 Task: Find connections with filter location Kharmanli with filter topic #brandingwith filter profile language Spanish with filter current company Carelon Global Solutions with filter school Indian Institute of Management, Shillong with filter industry Community Services with filter service category Marketing with filter keywords title Sales Engineer
Action: Mouse moved to (174, 213)
Screenshot: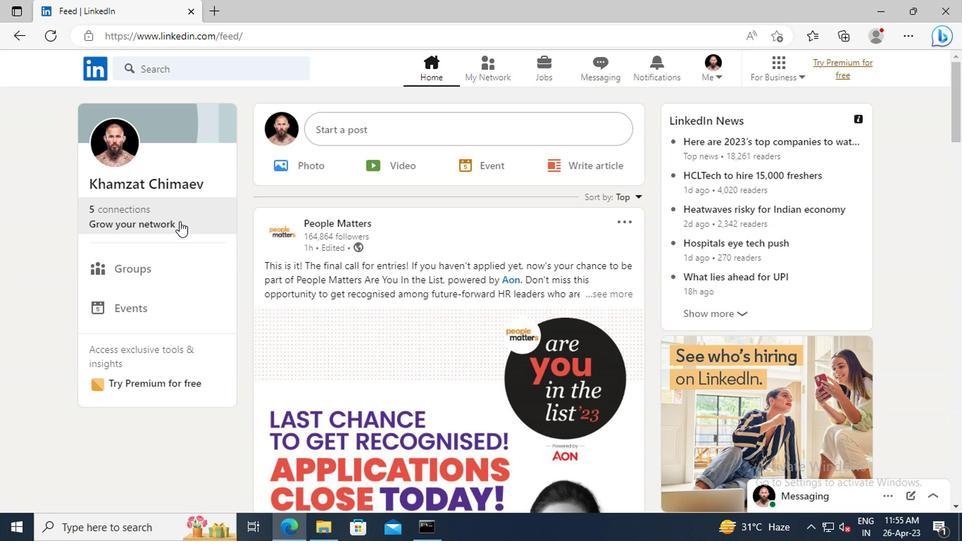 
Action: Mouse pressed left at (174, 213)
Screenshot: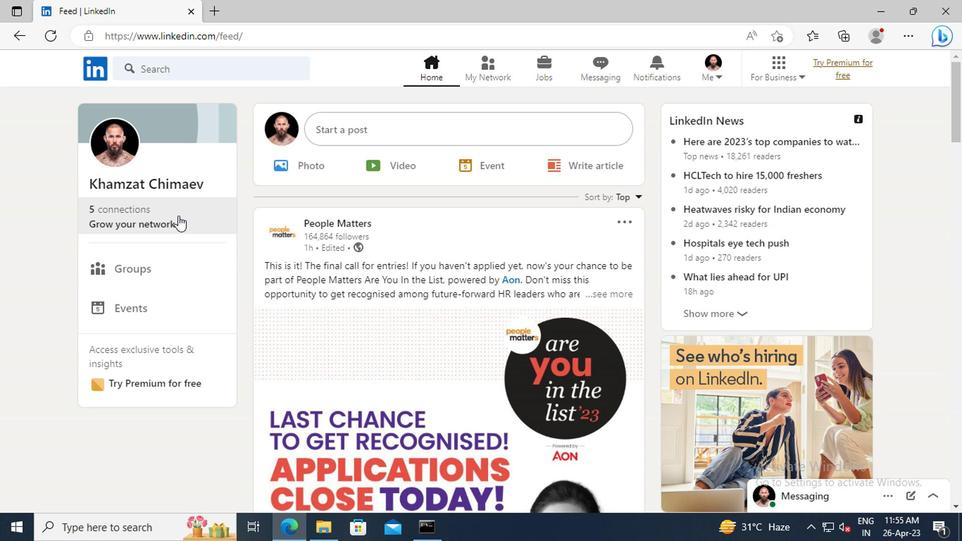 
Action: Mouse moved to (173, 151)
Screenshot: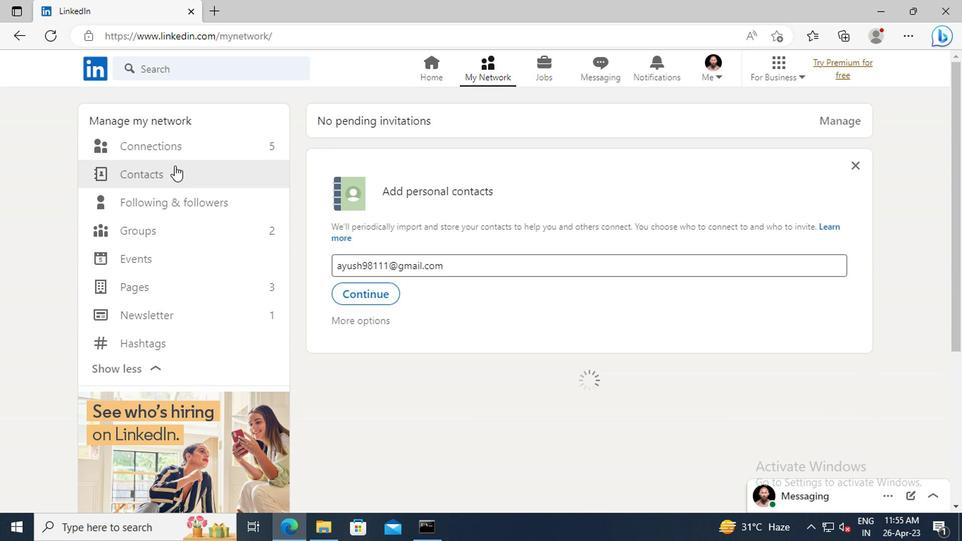 
Action: Mouse pressed left at (173, 151)
Screenshot: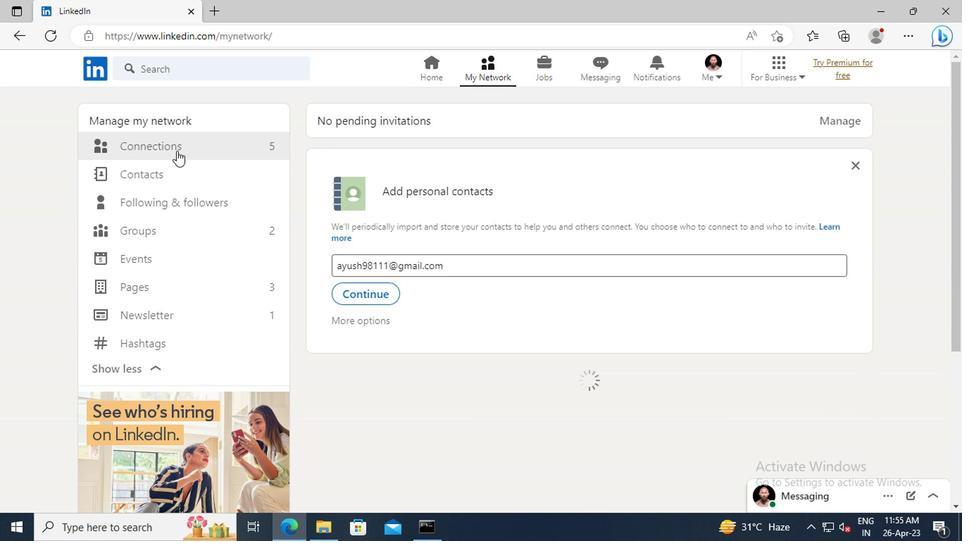 
Action: Mouse moved to (573, 152)
Screenshot: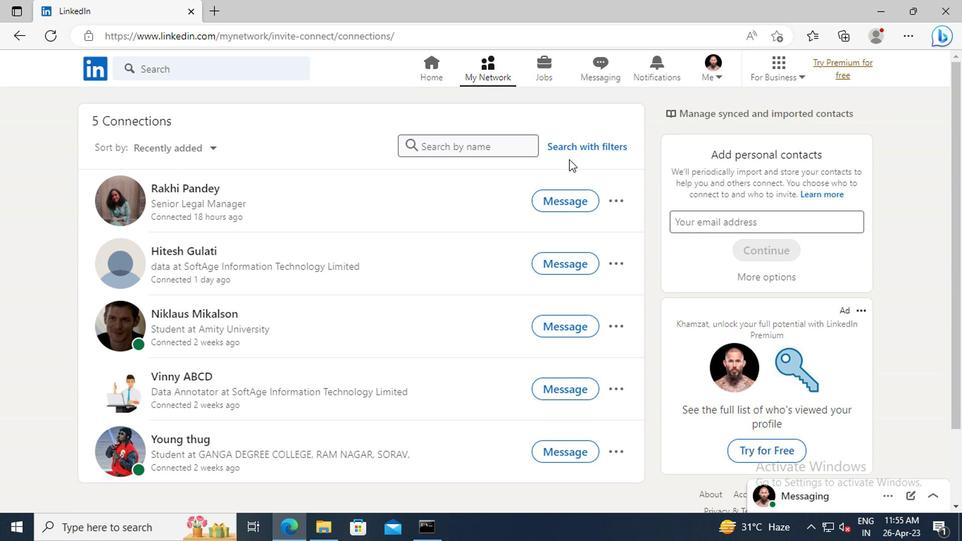 
Action: Mouse pressed left at (573, 152)
Screenshot: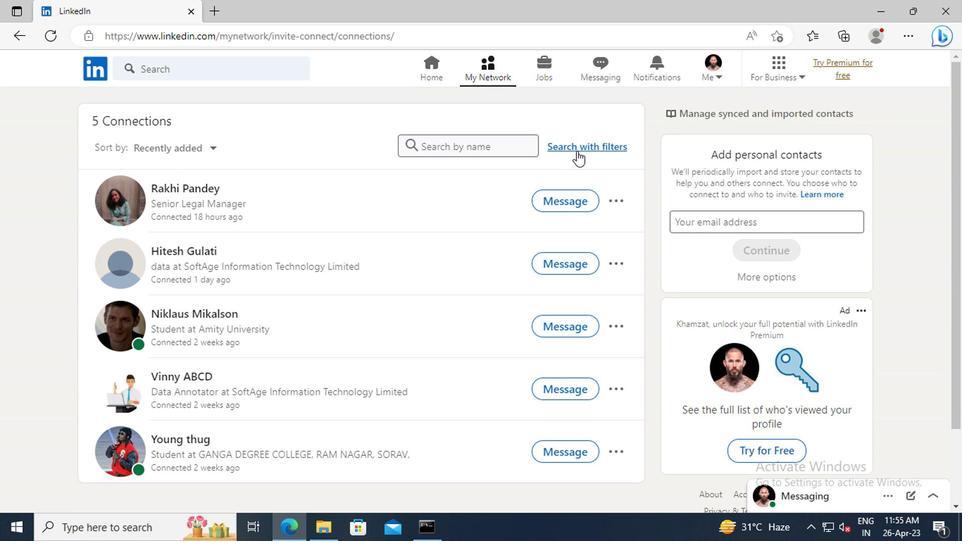 
Action: Mouse moved to (530, 113)
Screenshot: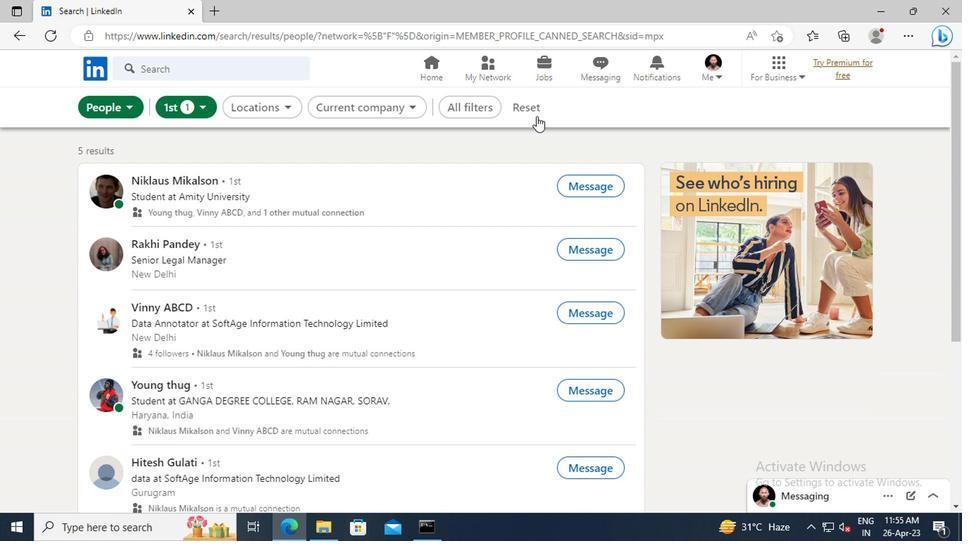
Action: Mouse pressed left at (530, 113)
Screenshot: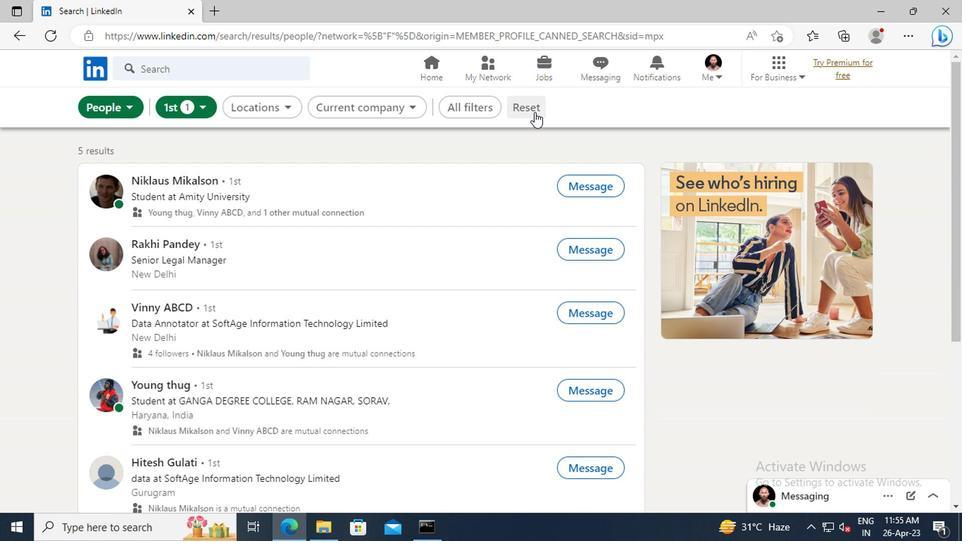 
Action: Mouse moved to (503, 112)
Screenshot: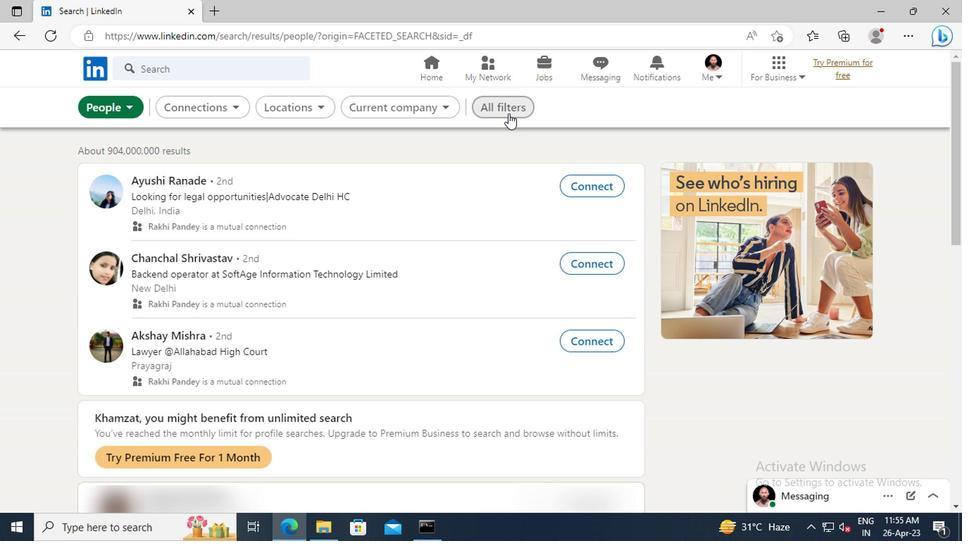 
Action: Mouse pressed left at (503, 112)
Screenshot: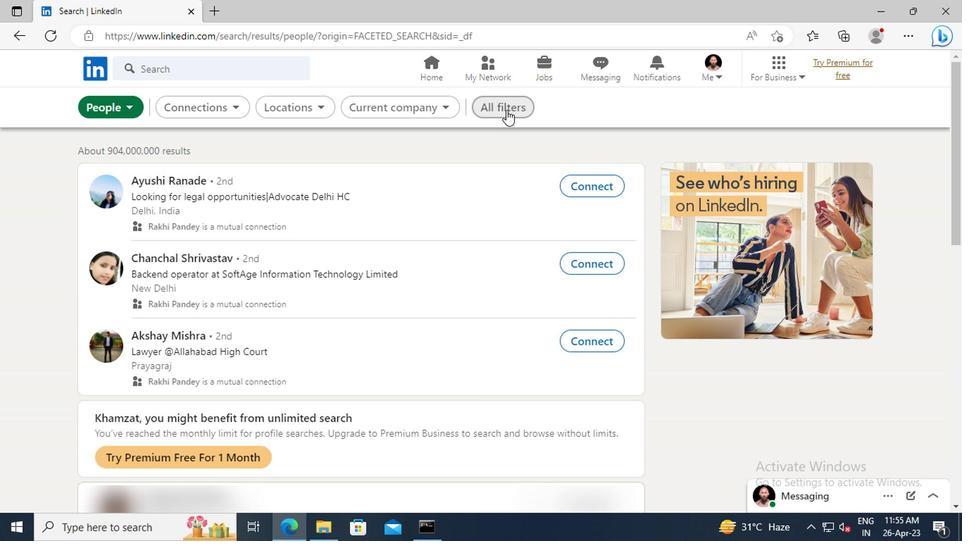 
Action: Mouse moved to (768, 222)
Screenshot: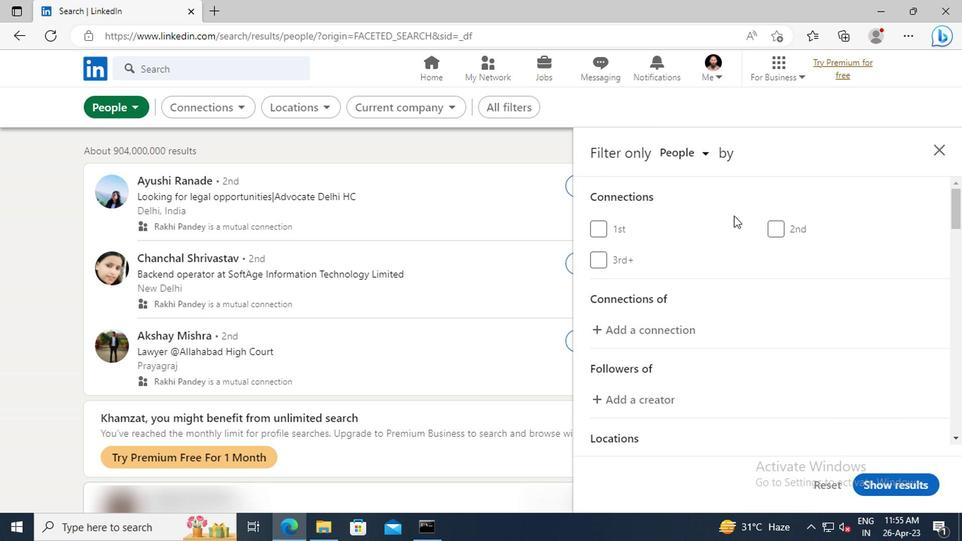 
Action: Mouse scrolled (768, 222) with delta (0, 0)
Screenshot: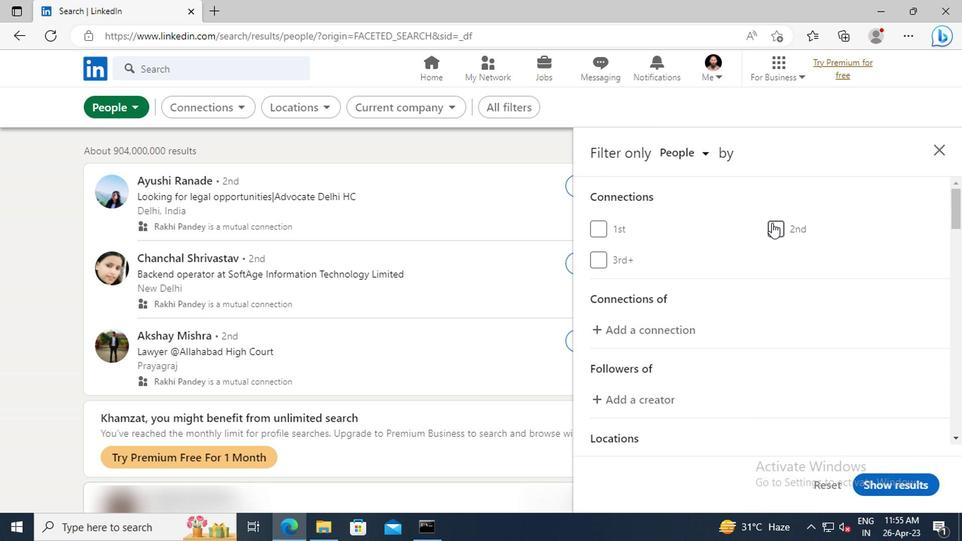 
Action: Mouse scrolled (768, 222) with delta (0, 0)
Screenshot: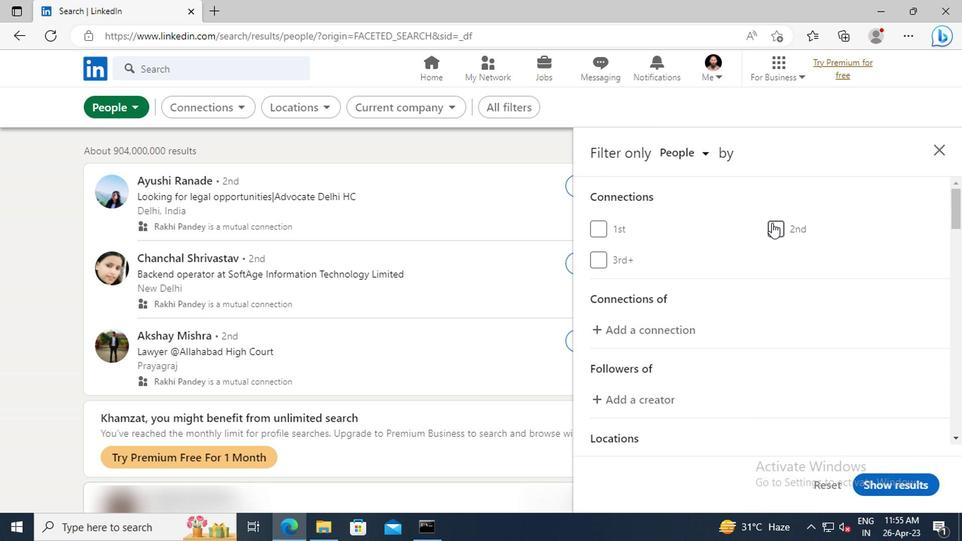 
Action: Mouse scrolled (768, 222) with delta (0, 0)
Screenshot: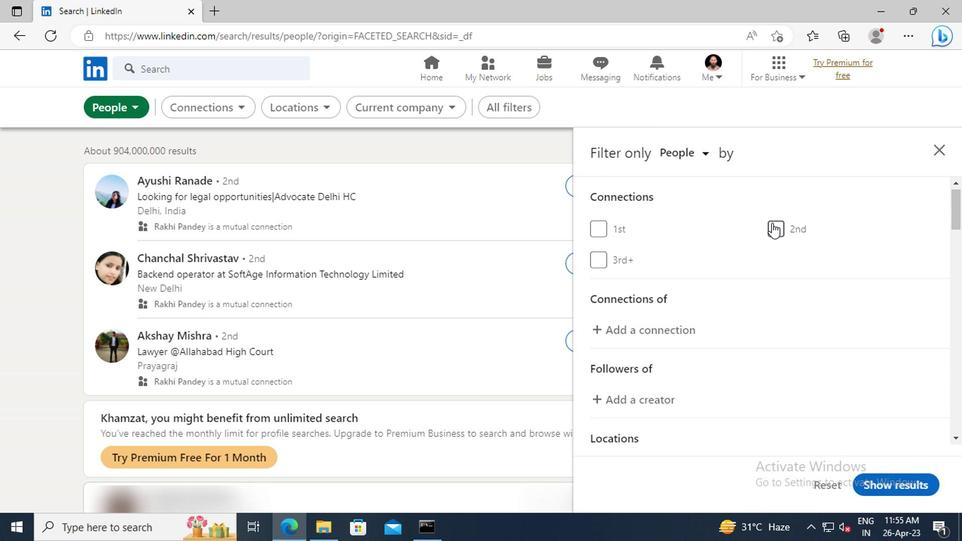 
Action: Mouse scrolled (768, 222) with delta (0, 0)
Screenshot: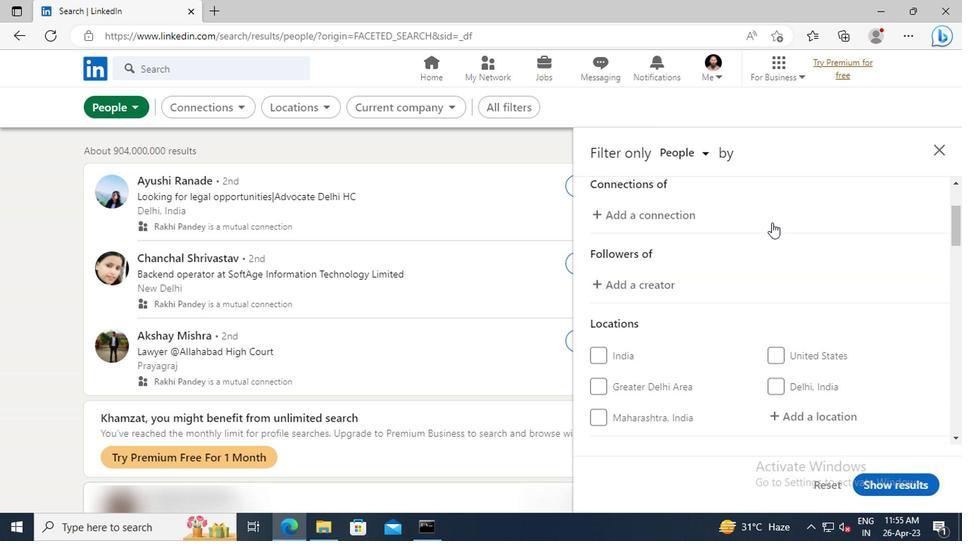 
Action: Mouse scrolled (768, 222) with delta (0, 0)
Screenshot: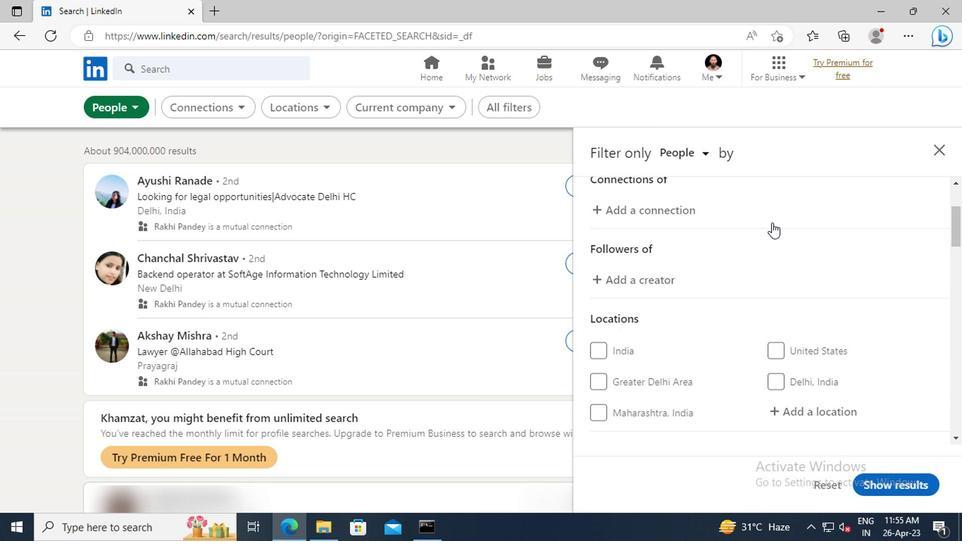 
Action: Mouse moved to (793, 327)
Screenshot: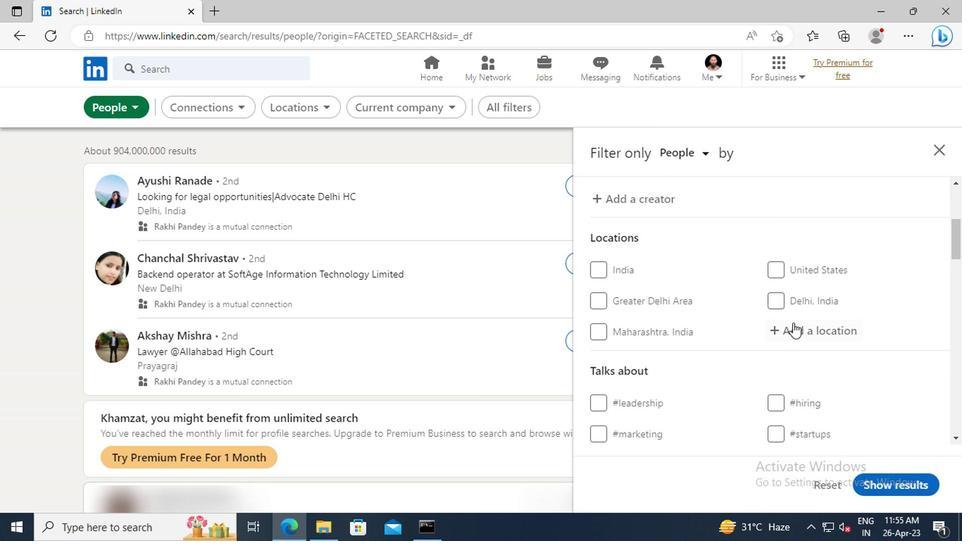 
Action: Mouse pressed left at (793, 327)
Screenshot: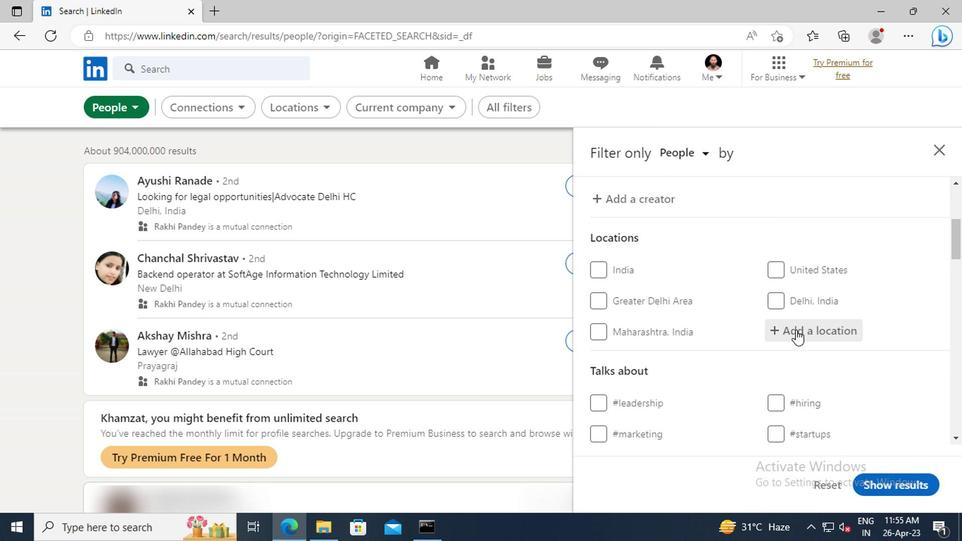 
Action: Key pressed <Key.shift>KHARMANLI<Key.enter>
Screenshot: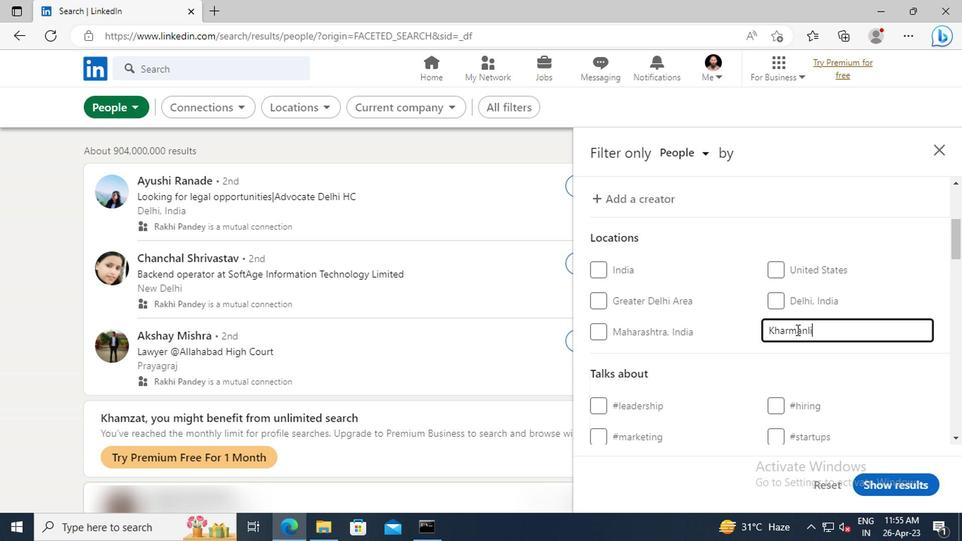
Action: Mouse scrolled (793, 327) with delta (0, 0)
Screenshot: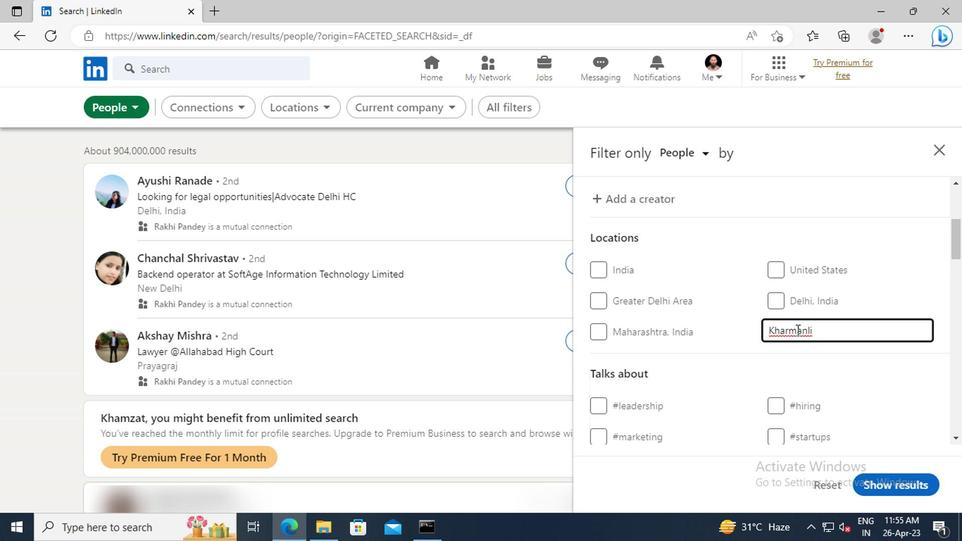 
Action: Mouse scrolled (793, 327) with delta (0, 0)
Screenshot: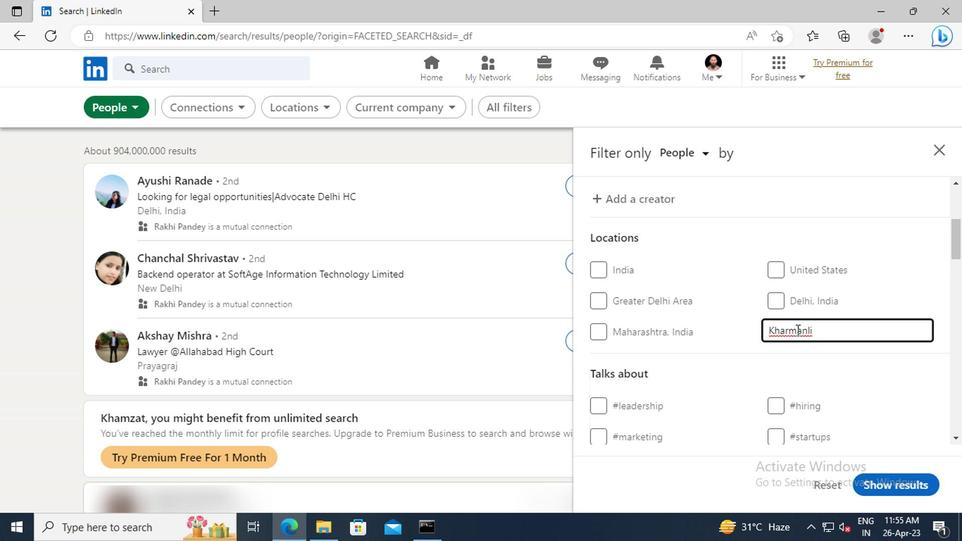 
Action: Mouse scrolled (793, 327) with delta (0, 0)
Screenshot: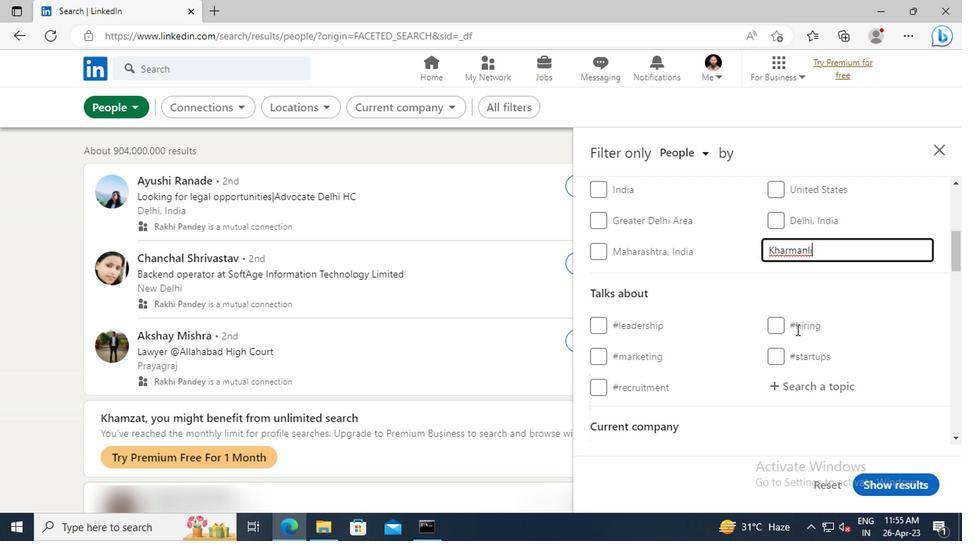 
Action: Mouse scrolled (793, 327) with delta (0, 0)
Screenshot: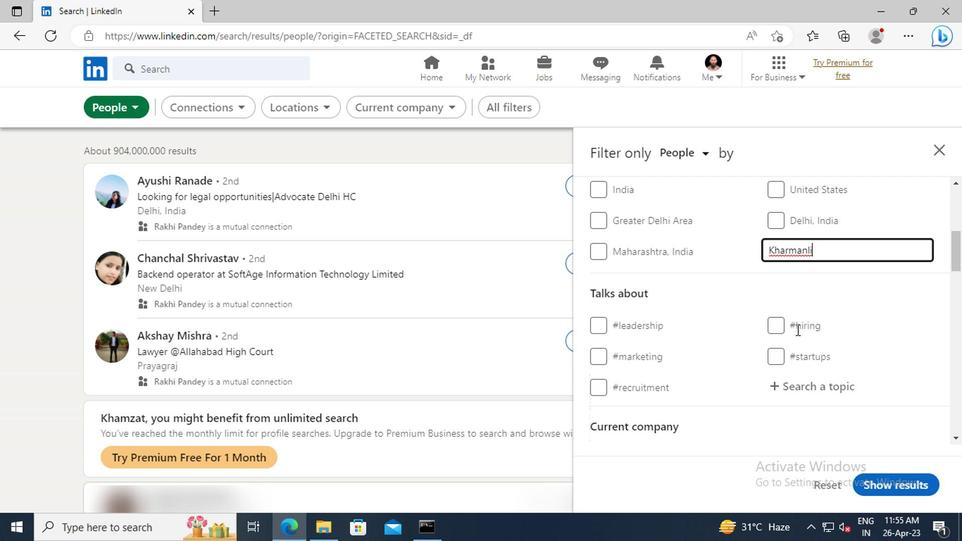 
Action: Mouse moved to (798, 305)
Screenshot: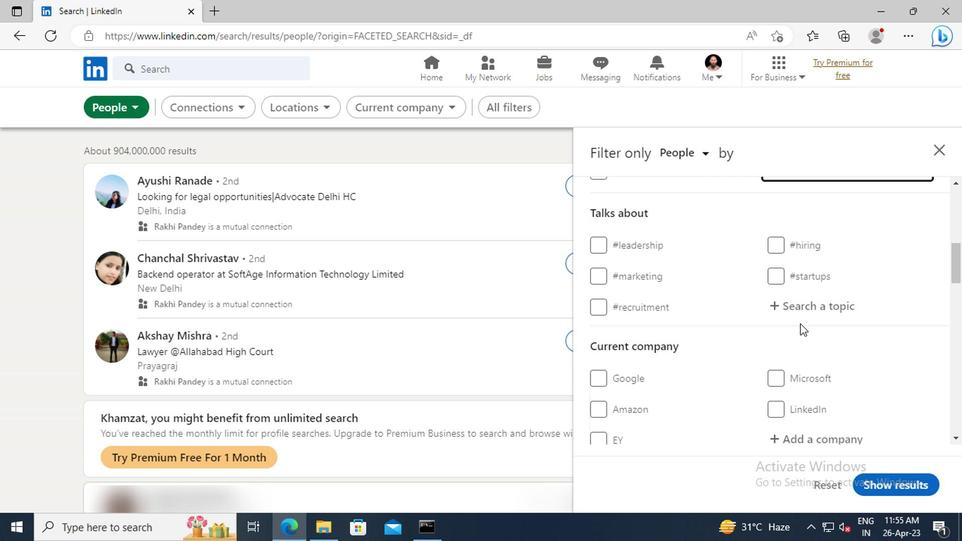 
Action: Mouse pressed left at (798, 305)
Screenshot: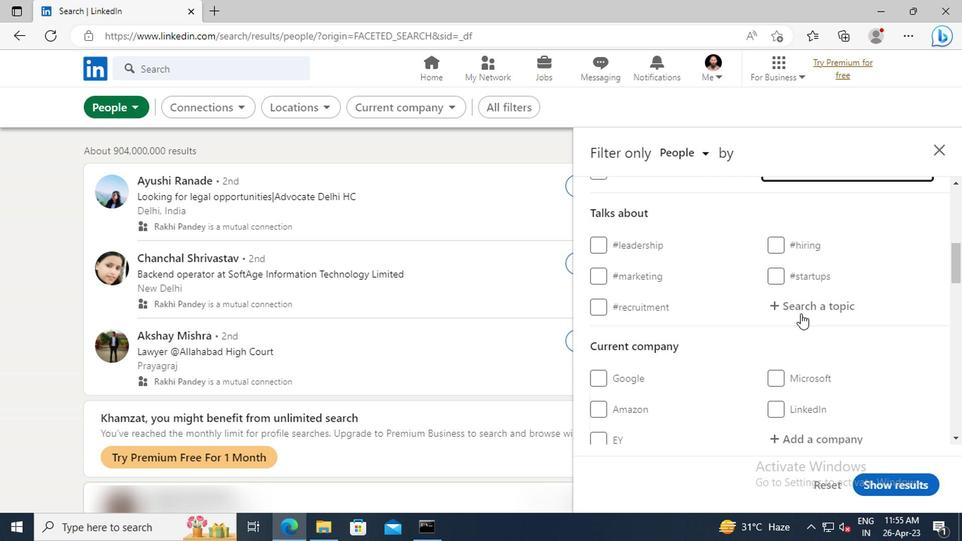 
Action: Key pressed <Key.shift>#BRANDINGWITH<Key.enter>
Screenshot: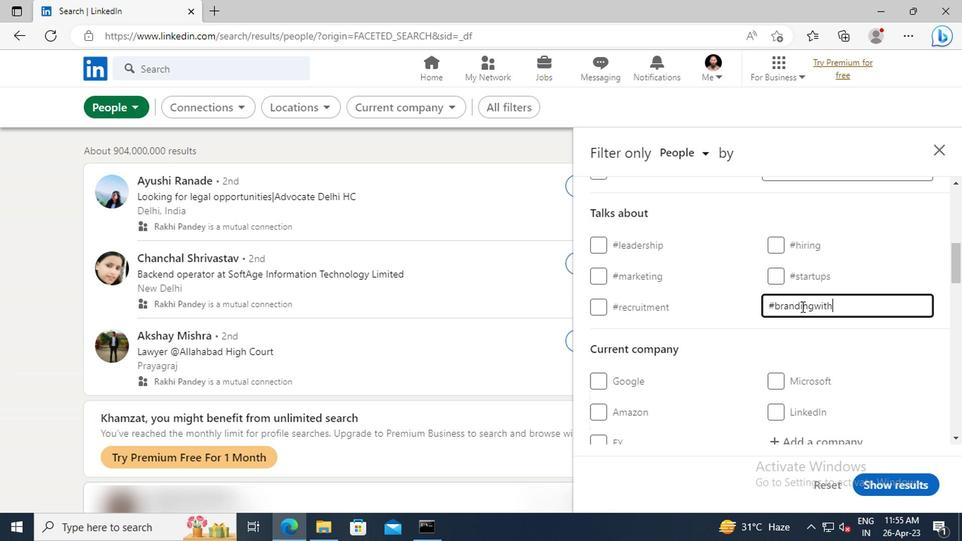 
Action: Mouse scrolled (798, 304) with delta (0, 0)
Screenshot: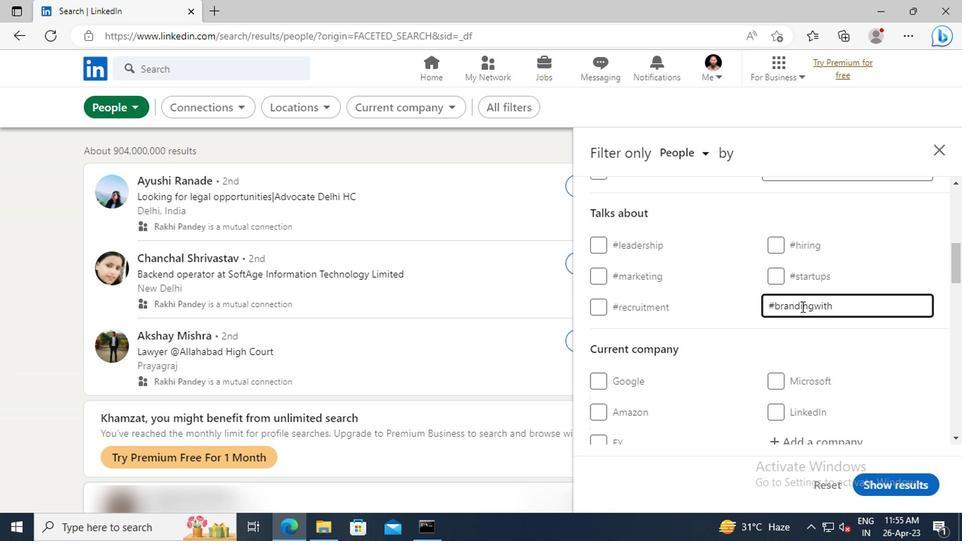 
Action: Mouse scrolled (798, 304) with delta (0, 0)
Screenshot: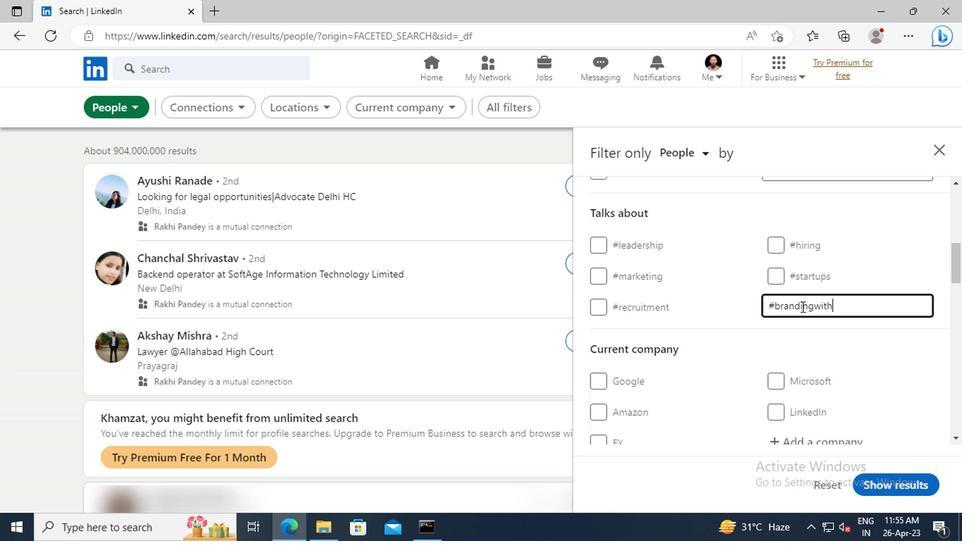 
Action: Mouse scrolled (798, 304) with delta (0, 0)
Screenshot: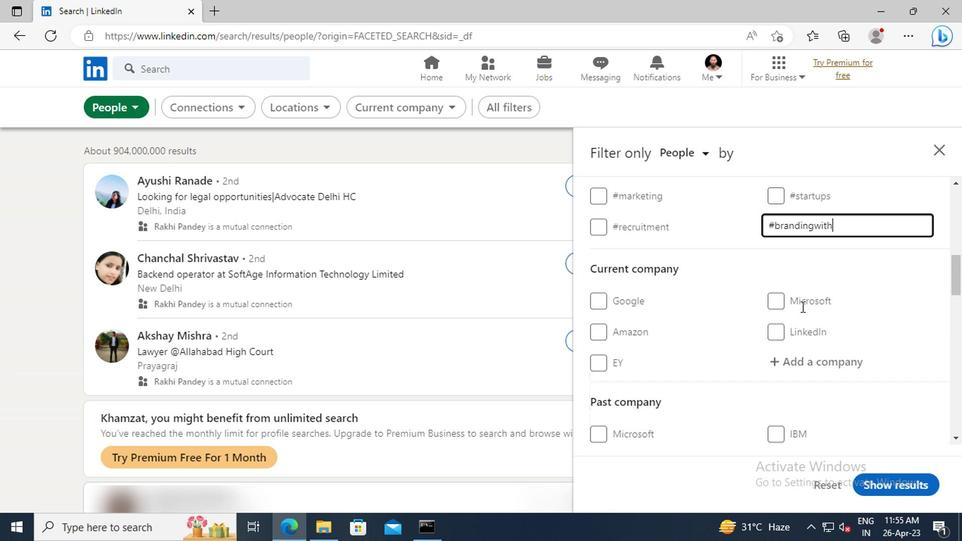 
Action: Mouse scrolled (798, 304) with delta (0, 0)
Screenshot: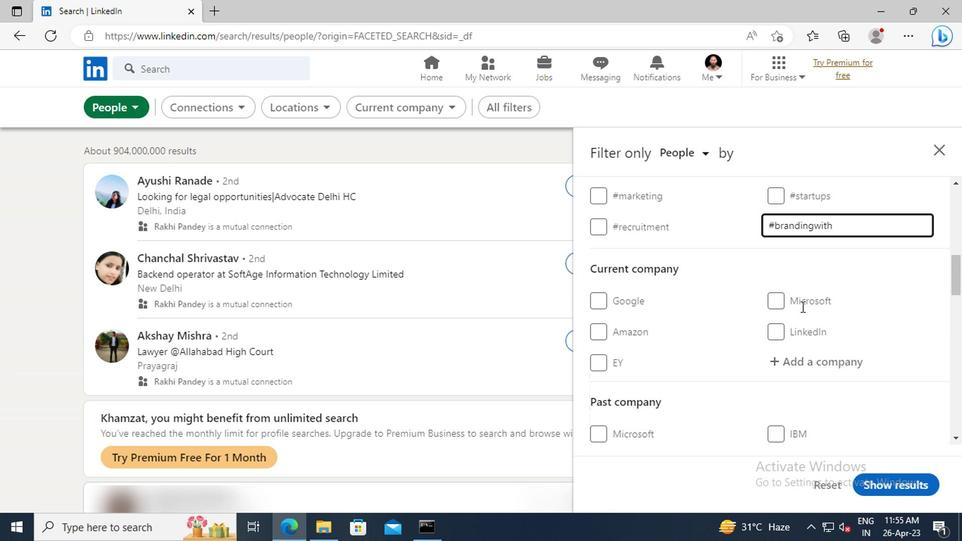 
Action: Mouse scrolled (798, 304) with delta (0, 0)
Screenshot: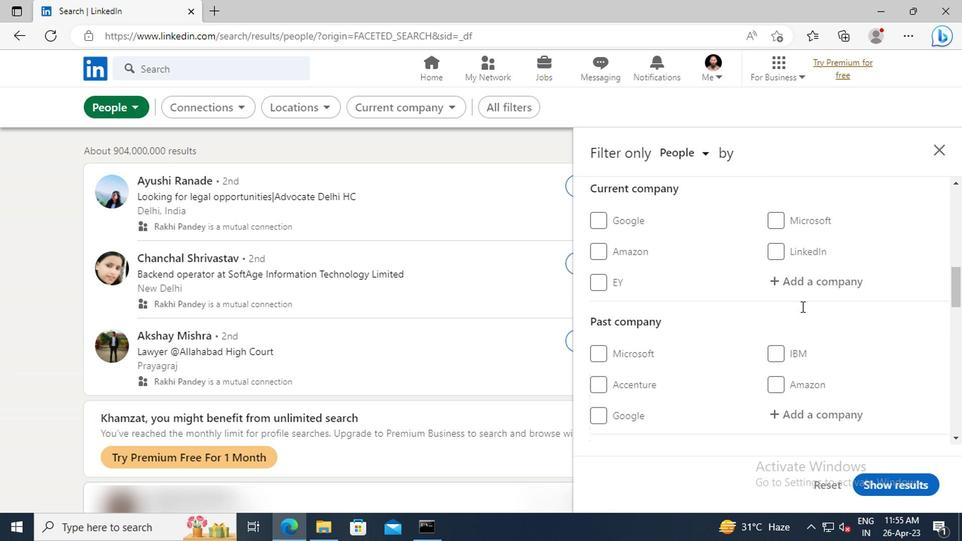 
Action: Mouse scrolled (798, 304) with delta (0, 0)
Screenshot: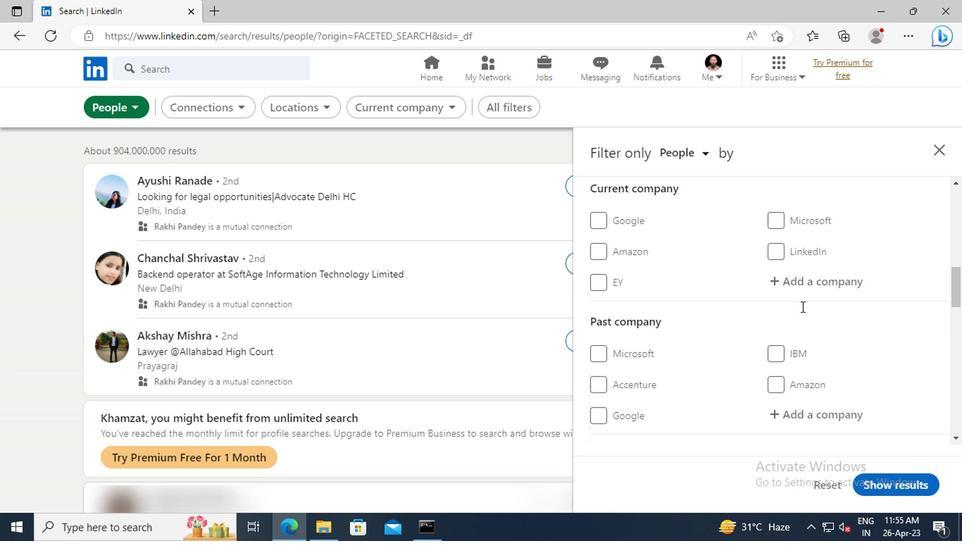 
Action: Mouse scrolled (798, 304) with delta (0, 0)
Screenshot: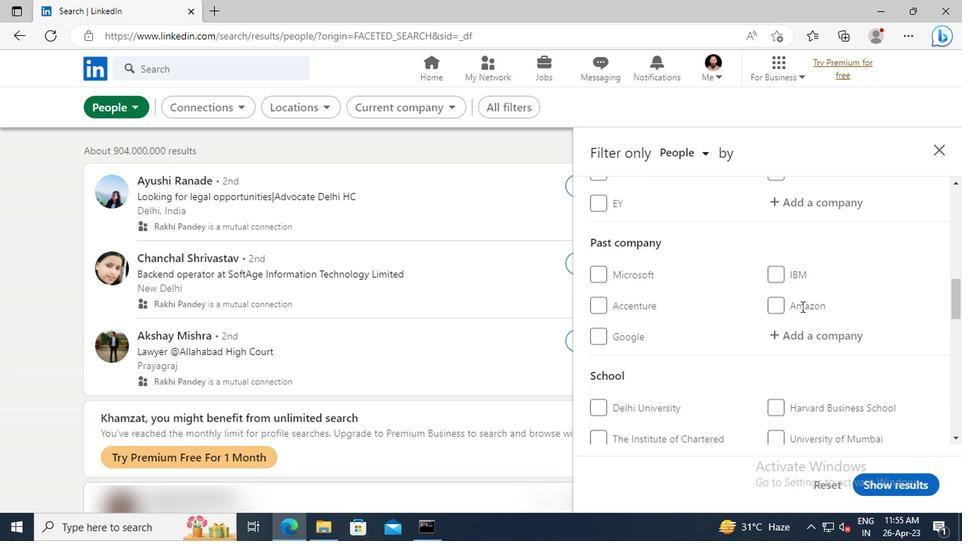 
Action: Mouse scrolled (798, 304) with delta (0, 0)
Screenshot: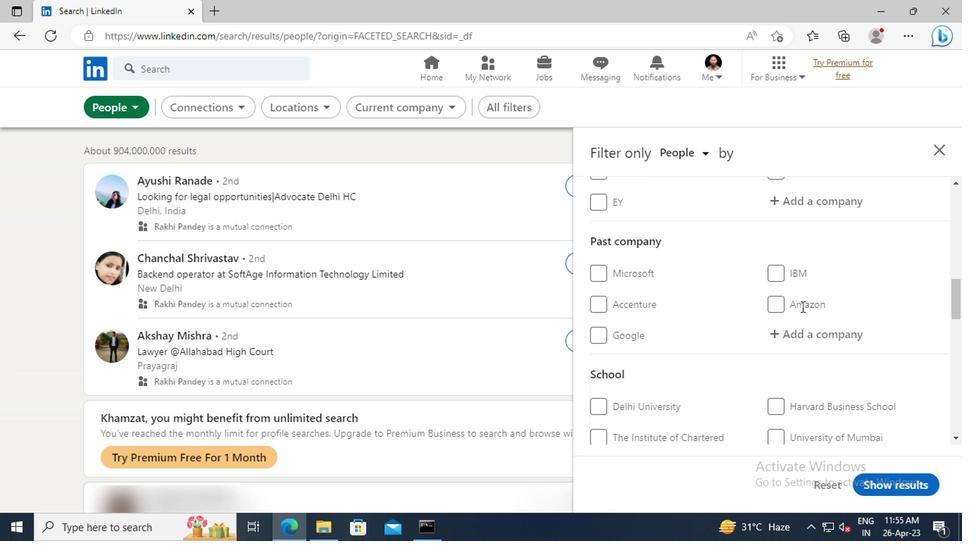 
Action: Mouse scrolled (798, 304) with delta (0, 0)
Screenshot: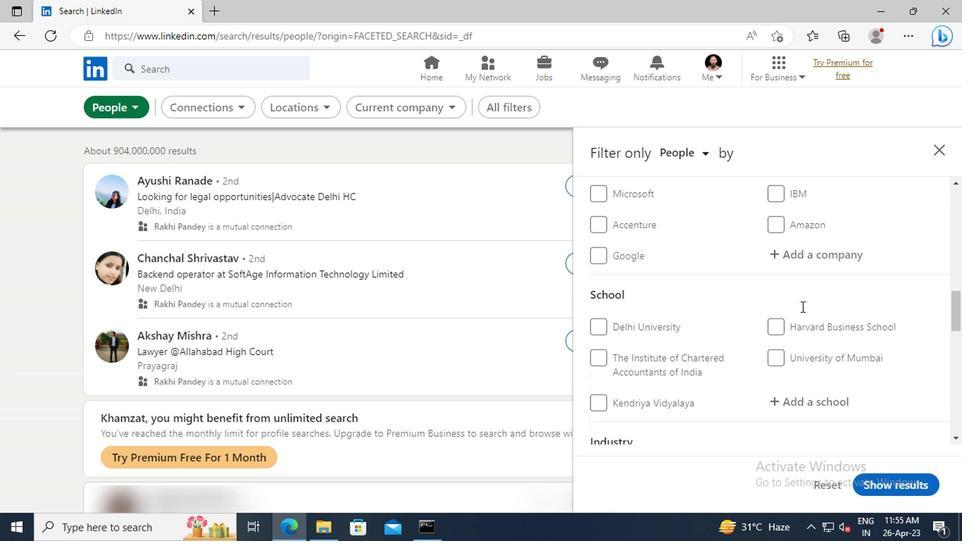 
Action: Mouse scrolled (798, 304) with delta (0, 0)
Screenshot: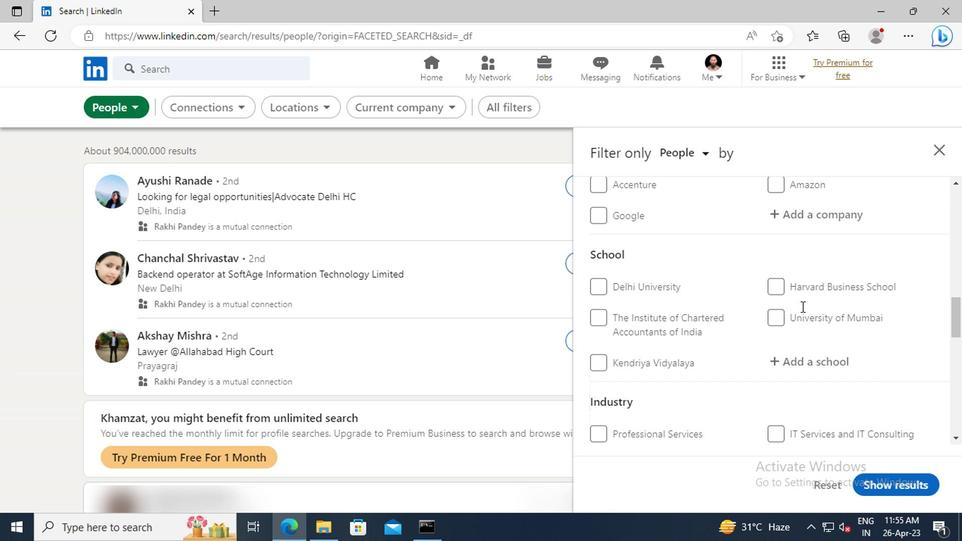 
Action: Mouse scrolled (798, 304) with delta (0, 0)
Screenshot: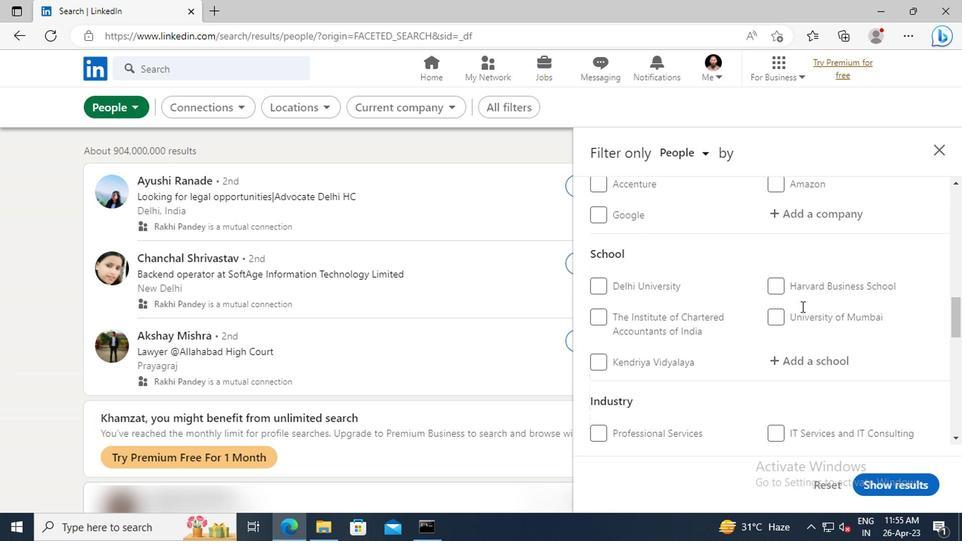 
Action: Mouse scrolled (798, 304) with delta (0, 0)
Screenshot: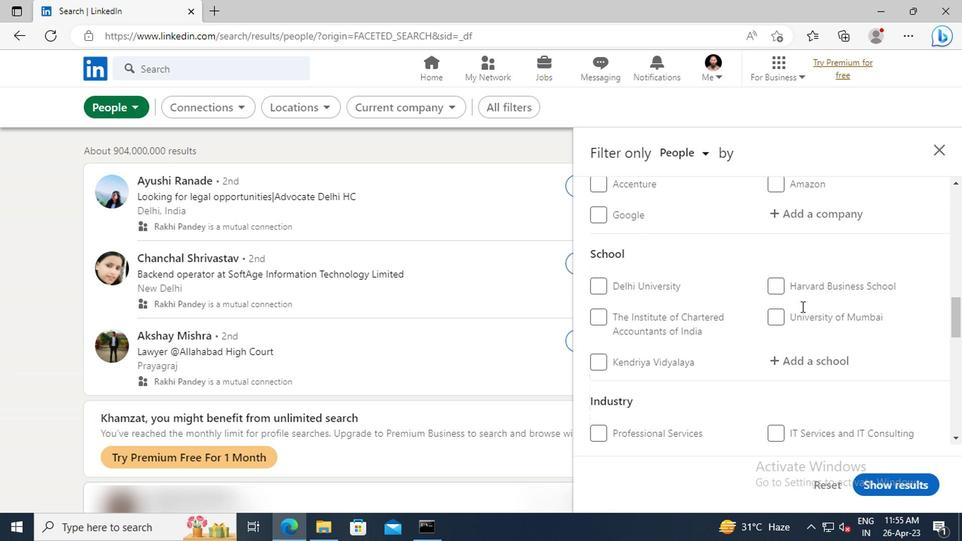
Action: Mouse scrolled (798, 304) with delta (0, 0)
Screenshot: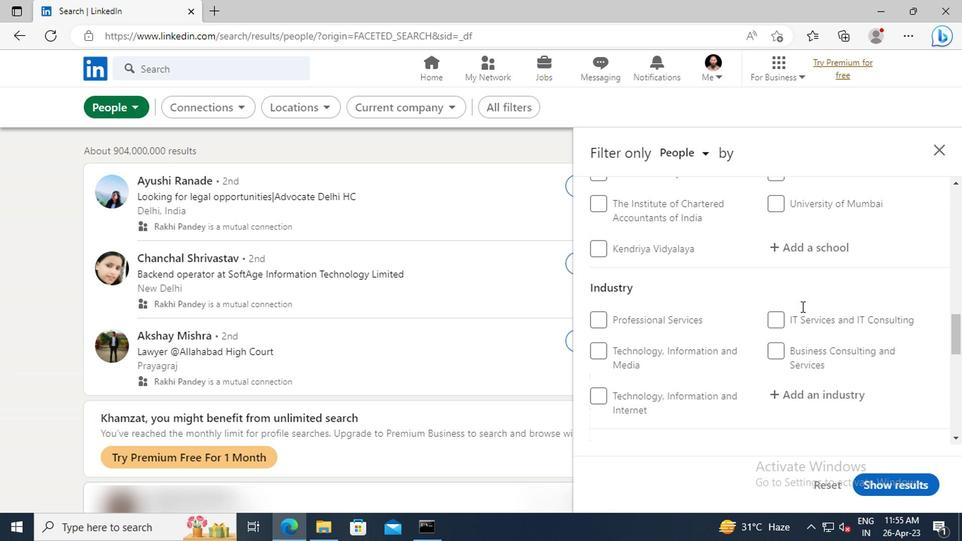 
Action: Mouse scrolled (798, 304) with delta (0, 0)
Screenshot: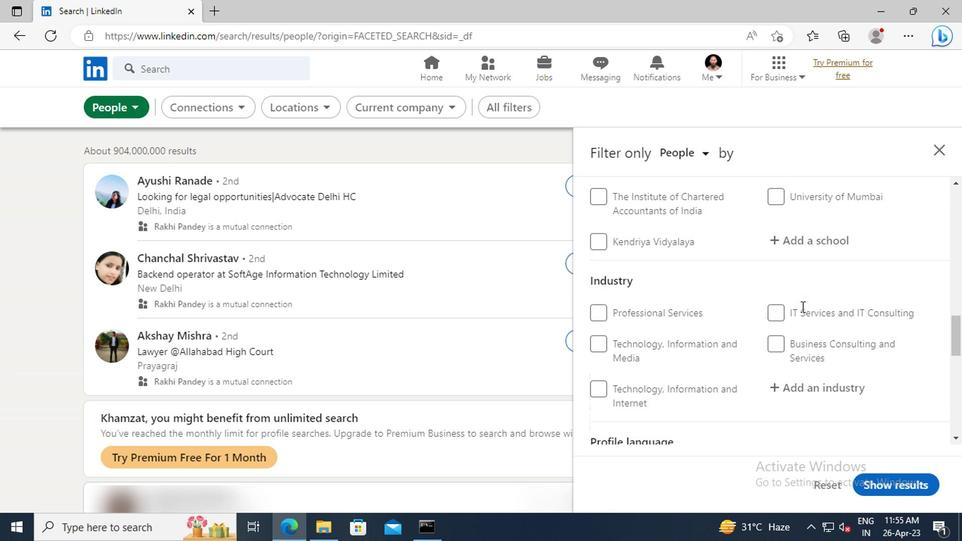 
Action: Mouse scrolled (798, 304) with delta (0, 0)
Screenshot: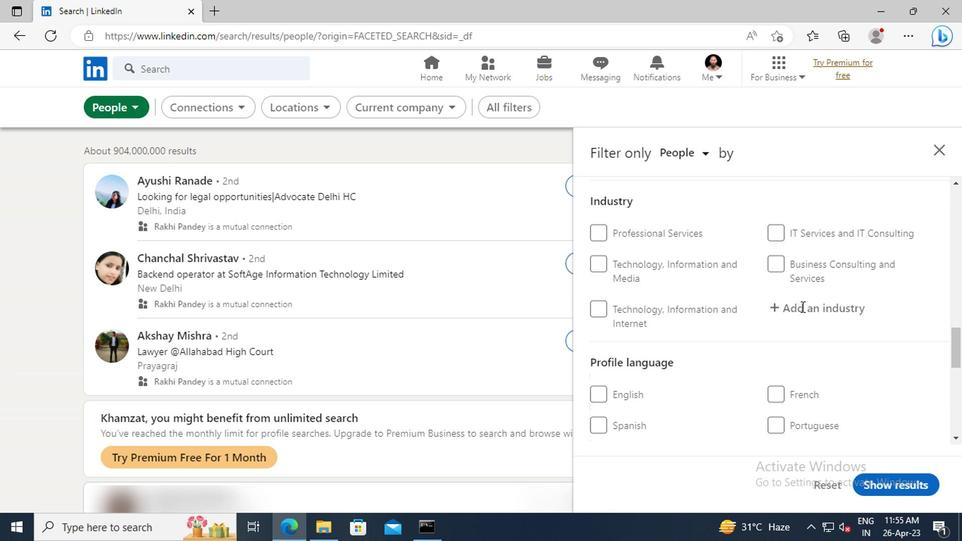 
Action: Mouse scrolled (798, 304) with delta (0, 0)
Screenshot: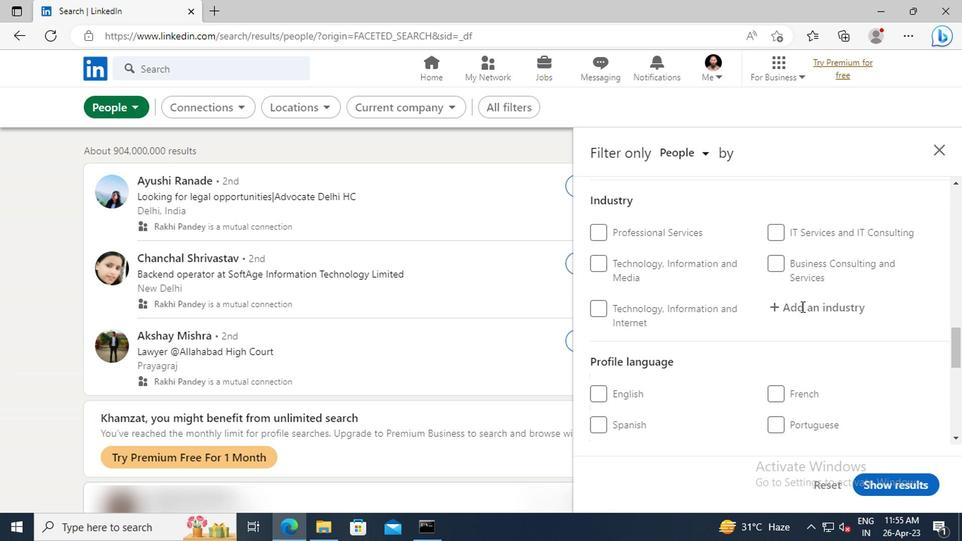 
Action: Mouse moved to (599, 342)
Screenshot: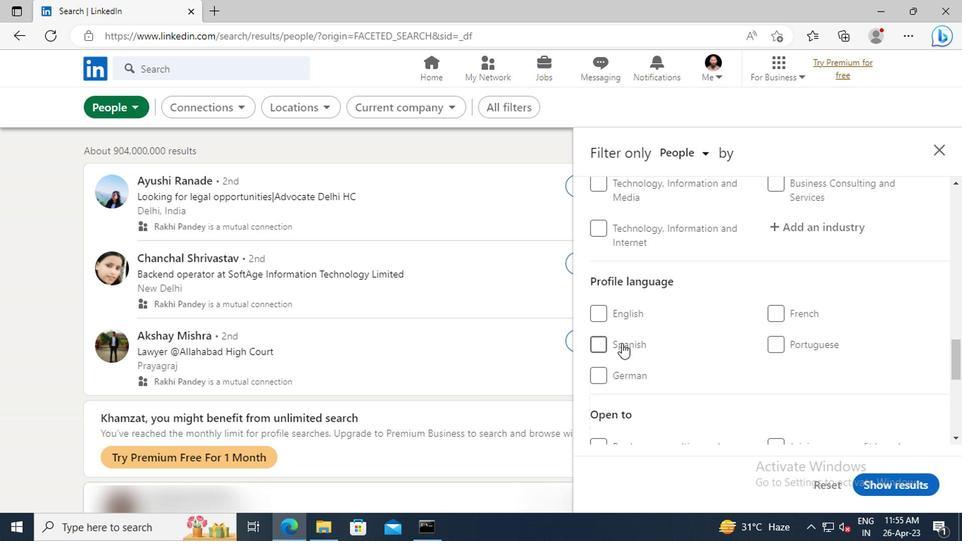 
Action: Mouse pressed left at (599, 342)
Screenshot: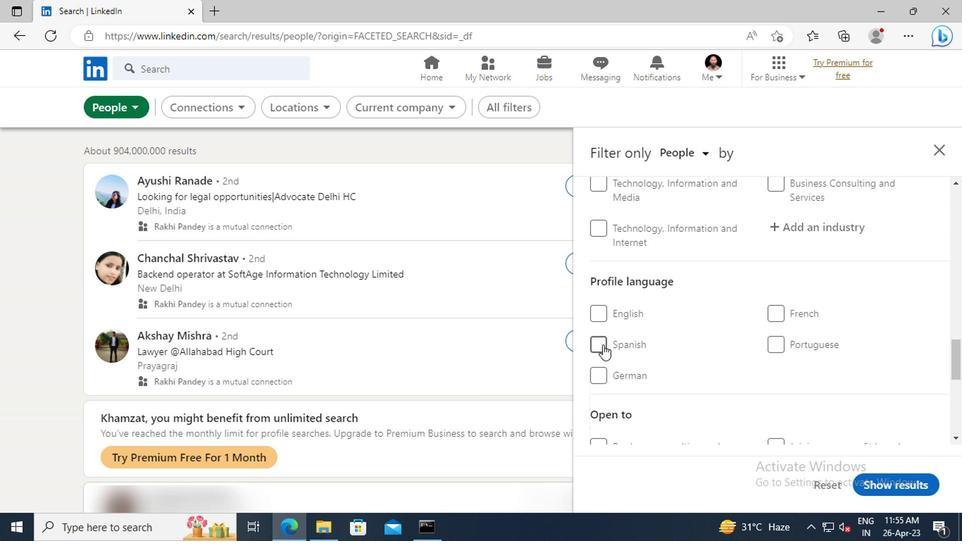 
Action: Mouse moved to (733, 341)
Screenshot: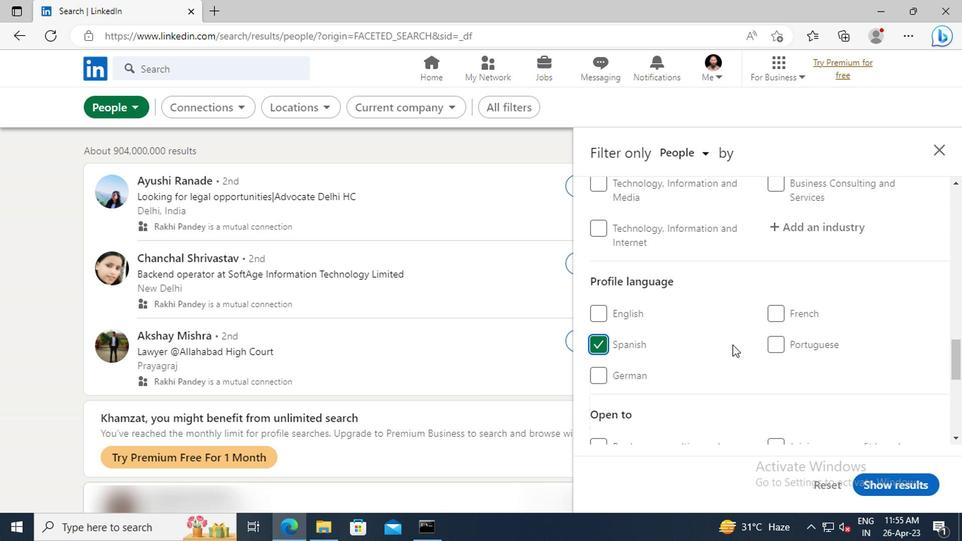 
Action: Mouse scrolled (733, 341) with delta (0, 0)
Screenshot: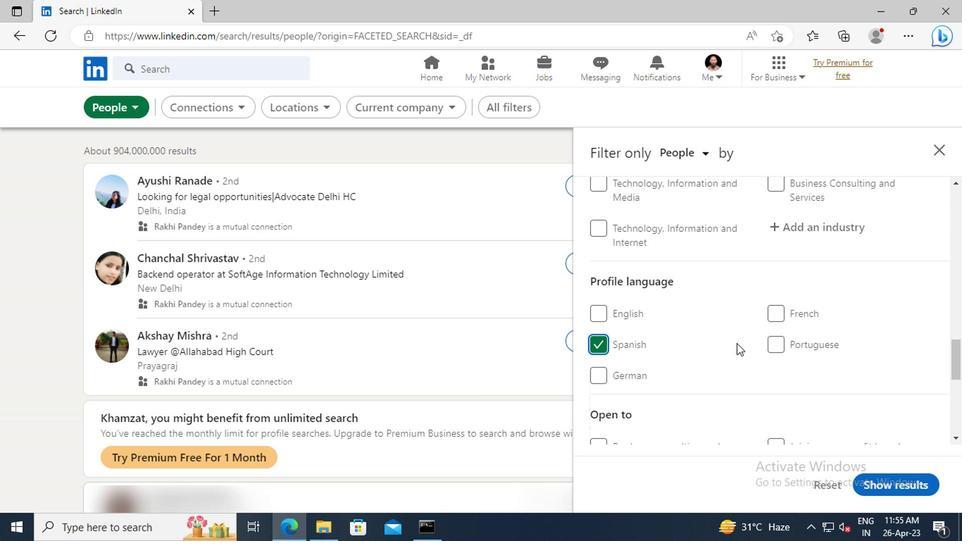 
Action: Mouse scrolled (733, 341) with delta (0, 0)
Screenshot: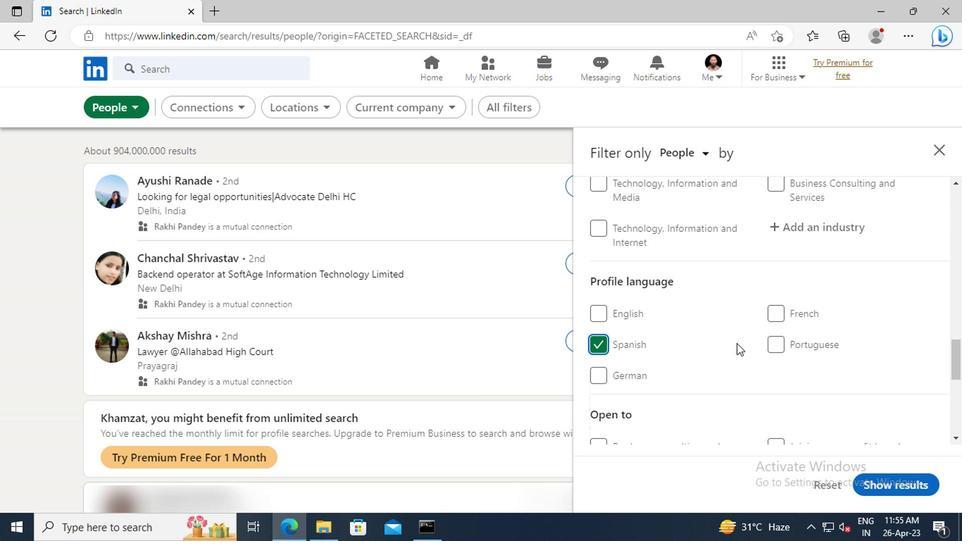 
Action: Mouse scrolled (733, 341) with delta (0, 0)
Screenshot: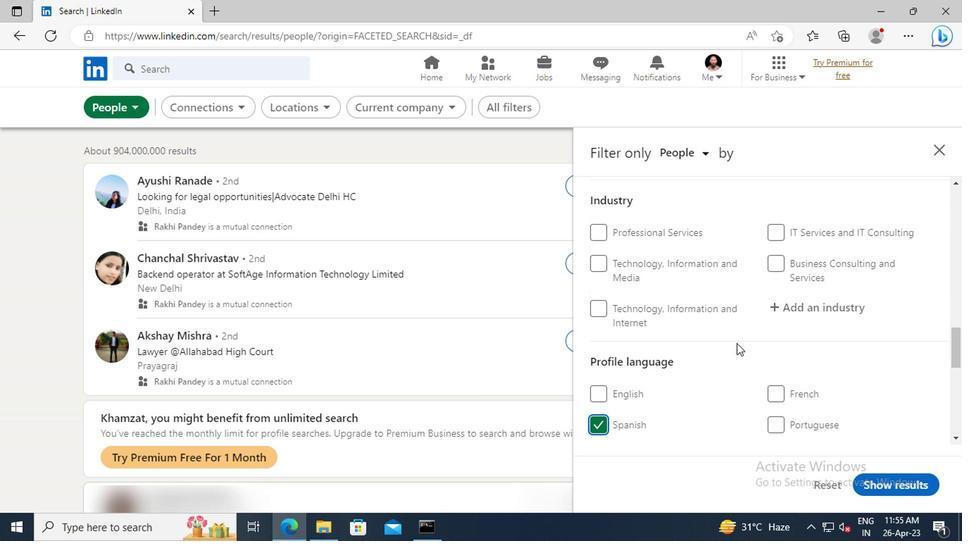 
Action: Mouse scrolled (733, 341) with delta (0, 0)
Screenshot: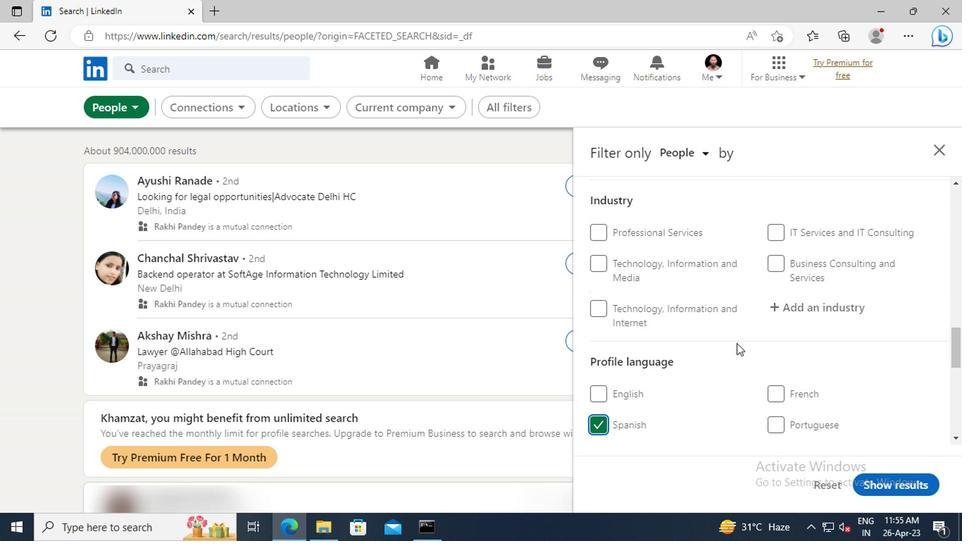 
Action: Mouse scrolled (733, 341) with delta (0, 0)
Screenshot: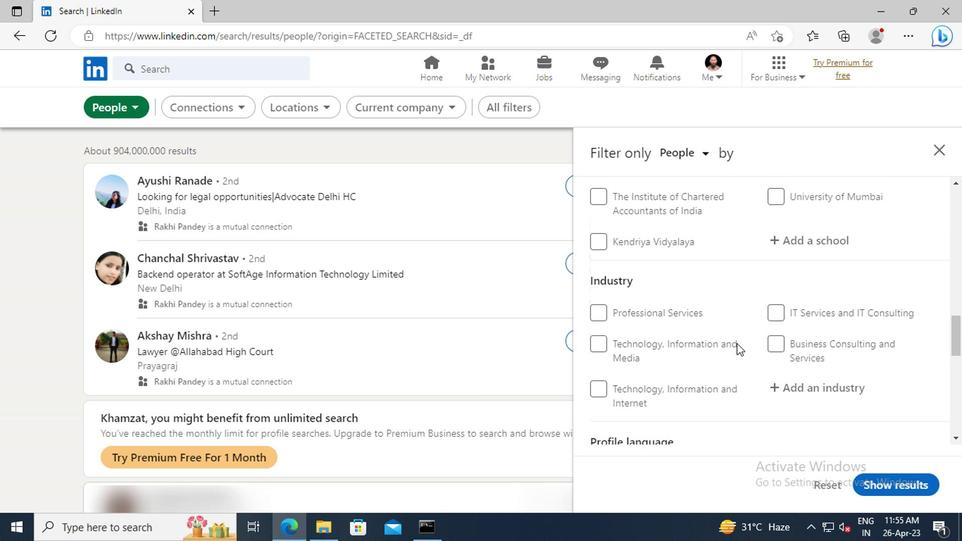 
Action: Mouse scrolled (733, 341) with delta (0, 0)
Screenshot: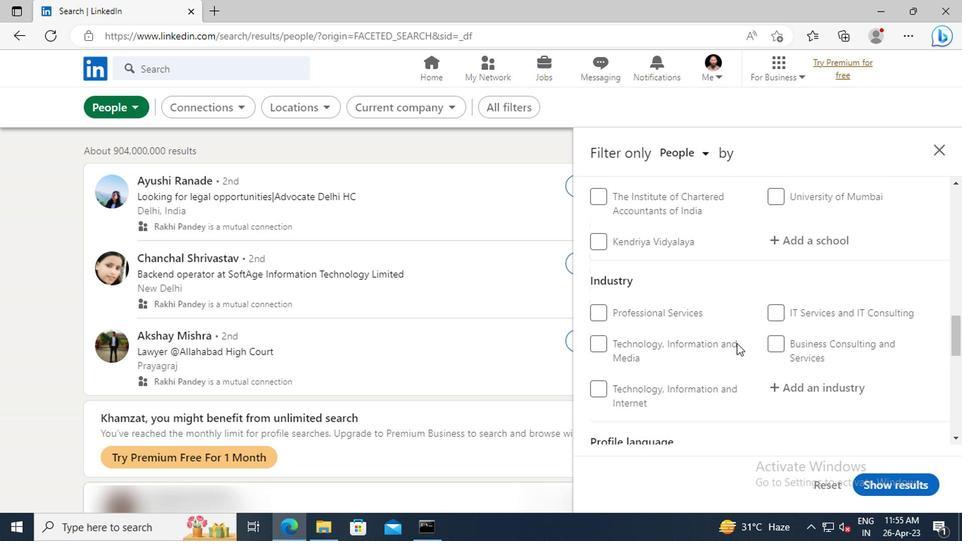 
Action: Mouse scrolled (733, 341) with delta (0, 0)
Screenshot: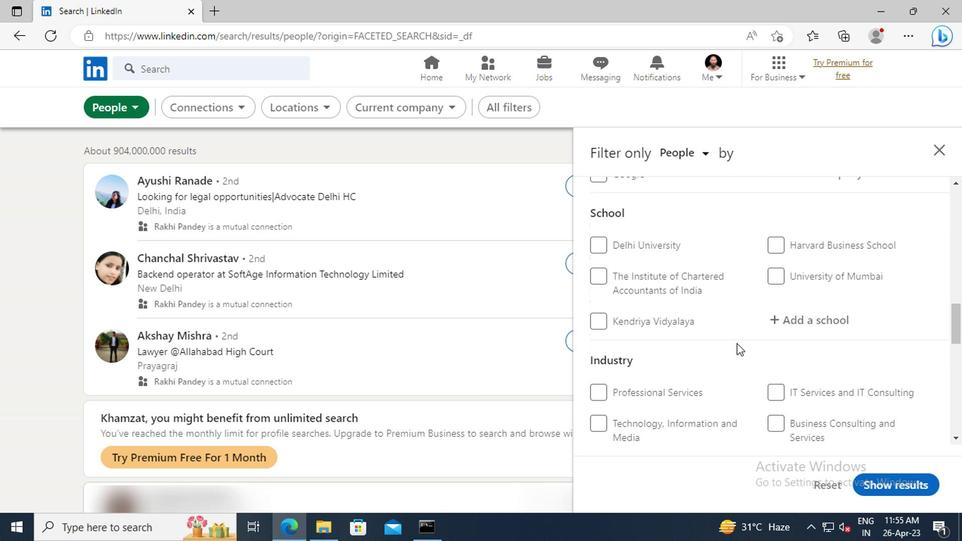 
Action: Mouse scrolled (733, 341) with delta (0, 0)
Screenshot: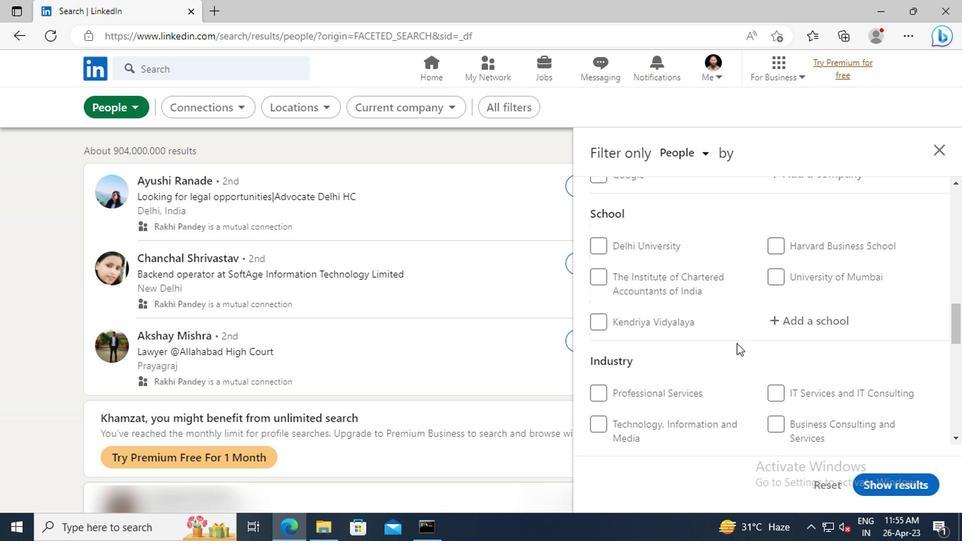 
Action: Mouse scrolled (733, 341) with delta (0, 0)
Screenshot: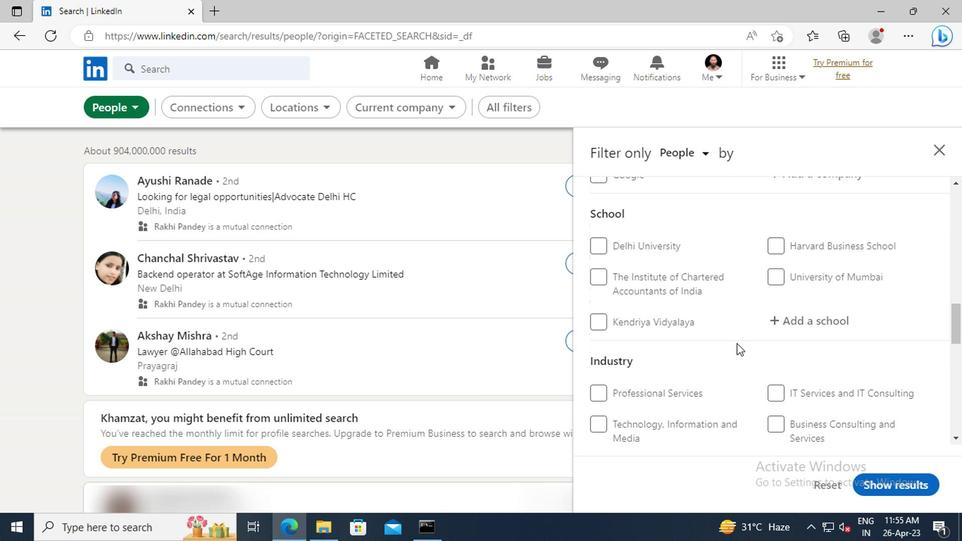 
Action: Mouse scrolled (733, 341) with delta (0, 0)
Screenshot: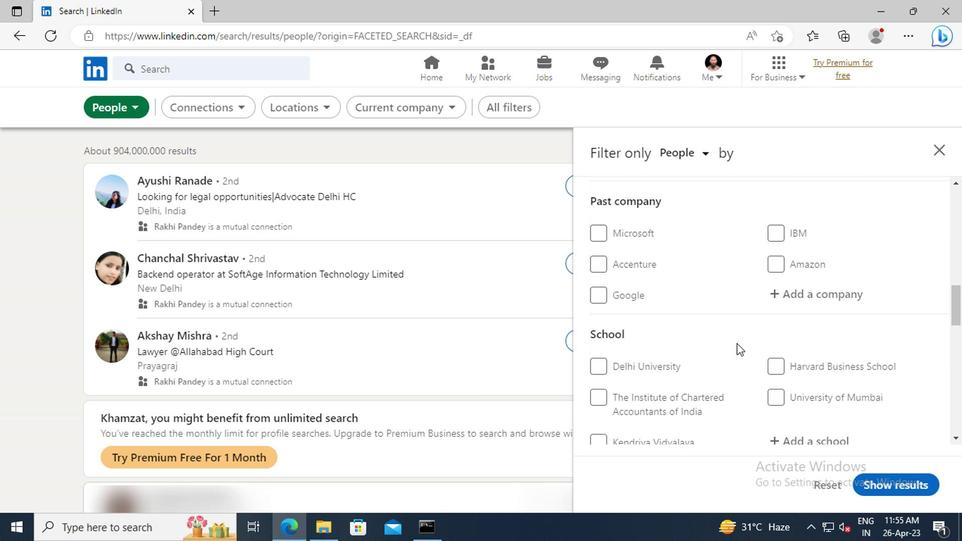 
Action: Mouse scrolled (733, 341) with delta (0, 0)
Screenshot: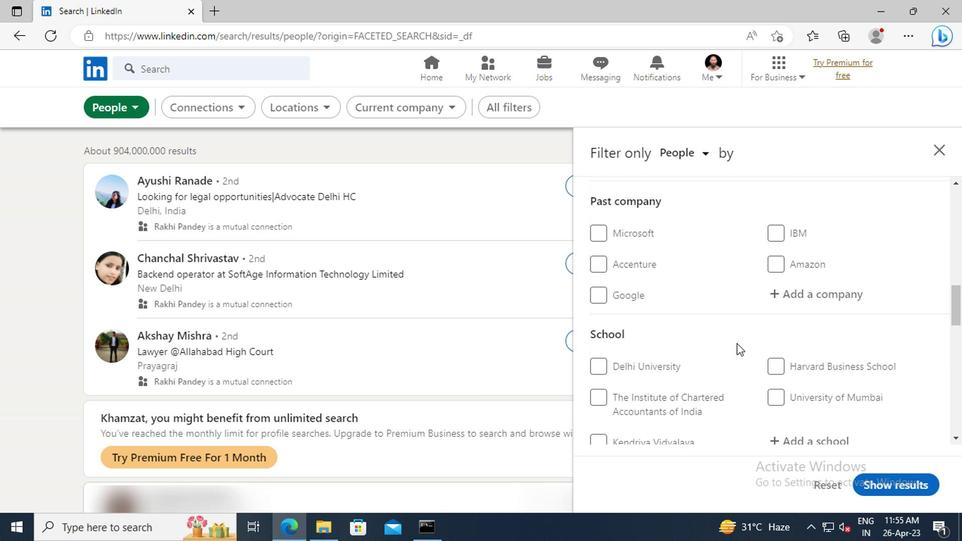 
Action: Mouse scrolled (733, 341) with delta (0, 0)
Screenshot: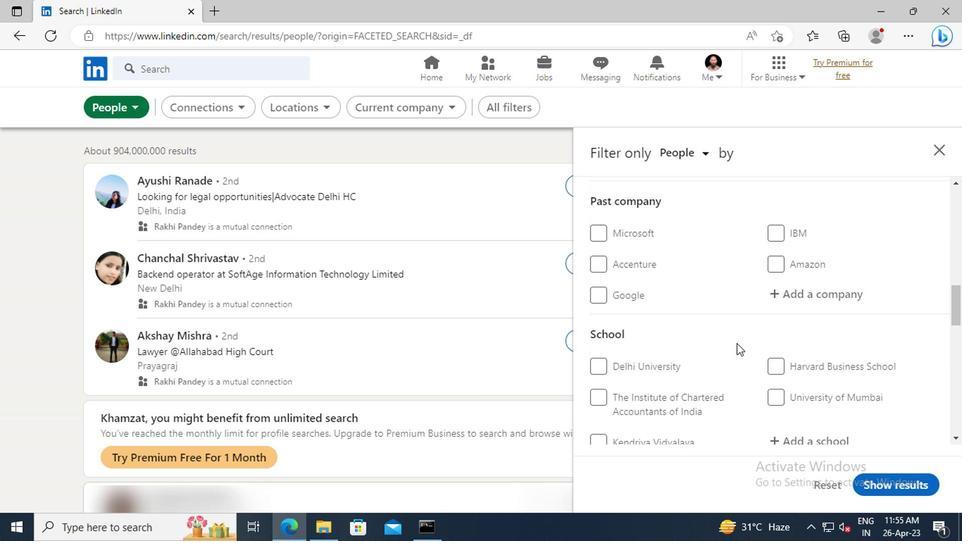 
Action: Mouse scrolled (733, 341) with delta (0, 0)
Screenshot: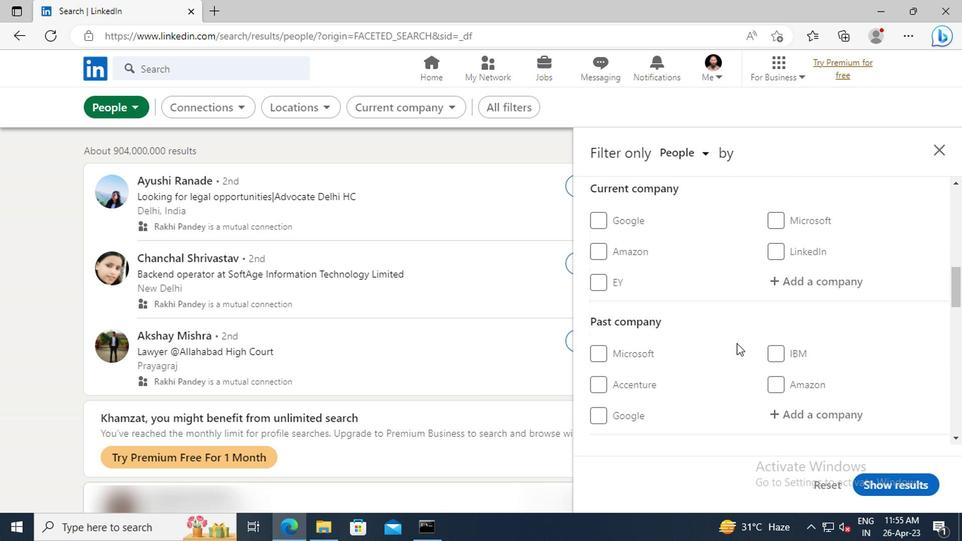 
Action: Mouse moved to (778, 326)
Screenshot: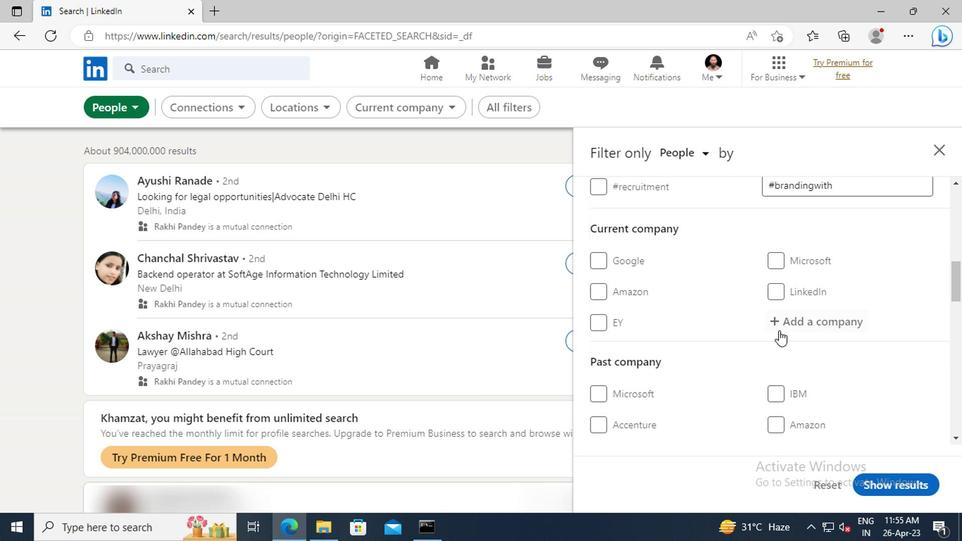 
Action: Mouse pressed left at (778, 326)
Screenshot: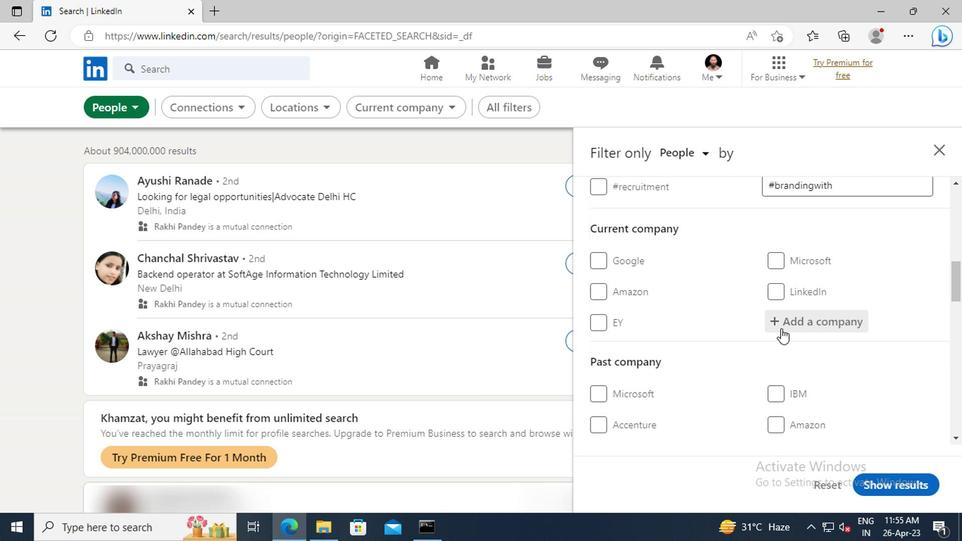 
Action: Key pressed <Key.shift>CARELON<Key.space><Key.shift>GLOBAL<Key.space><Key.shift>SOLUTIONS
Screenshot: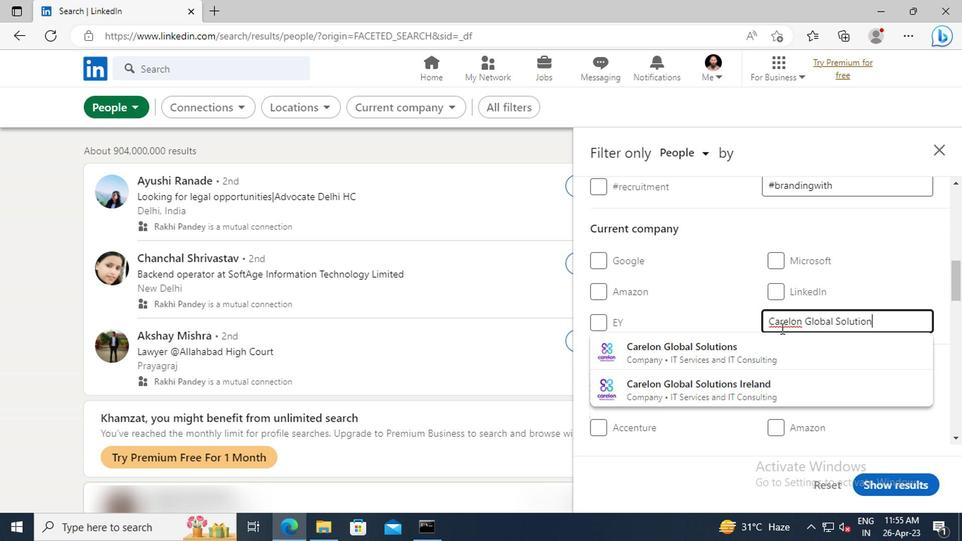 
Action: Mouse moved to (754, 343)
Screenshot: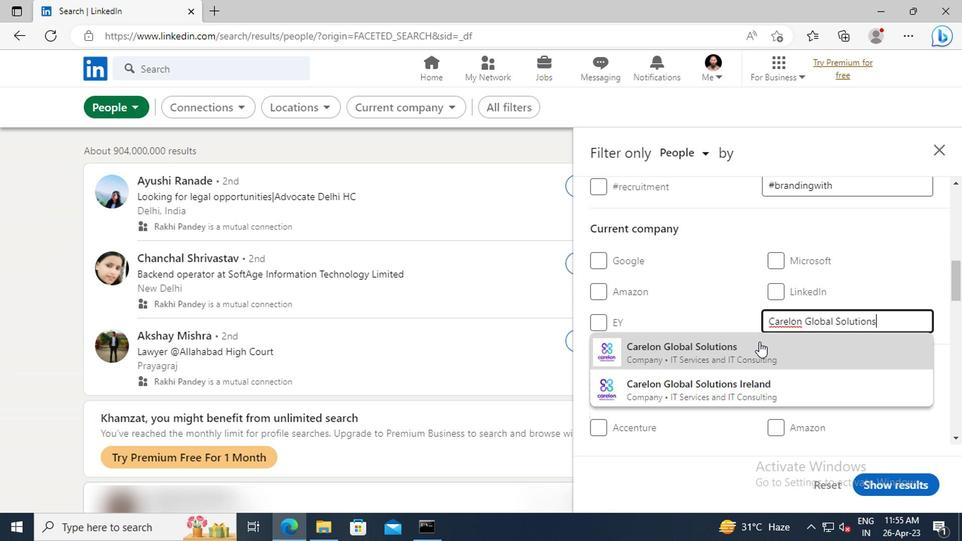 
Action: Mouse pressed left at (754, 343)
Screenshot: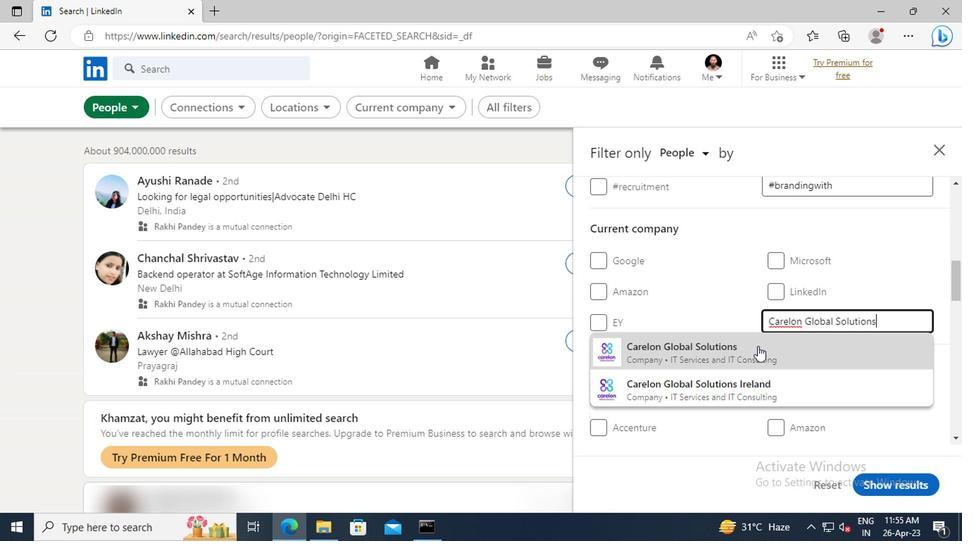 
Action: Mouse moved to (749, 289)
Screenshot: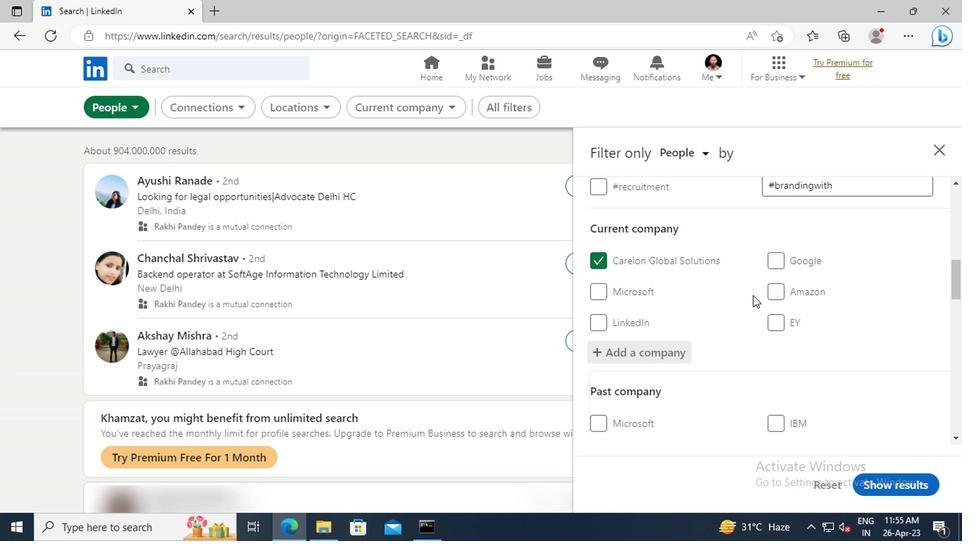 
Action: Mouse scrolled (749, 288) with delta (0, 0)
Screenshot: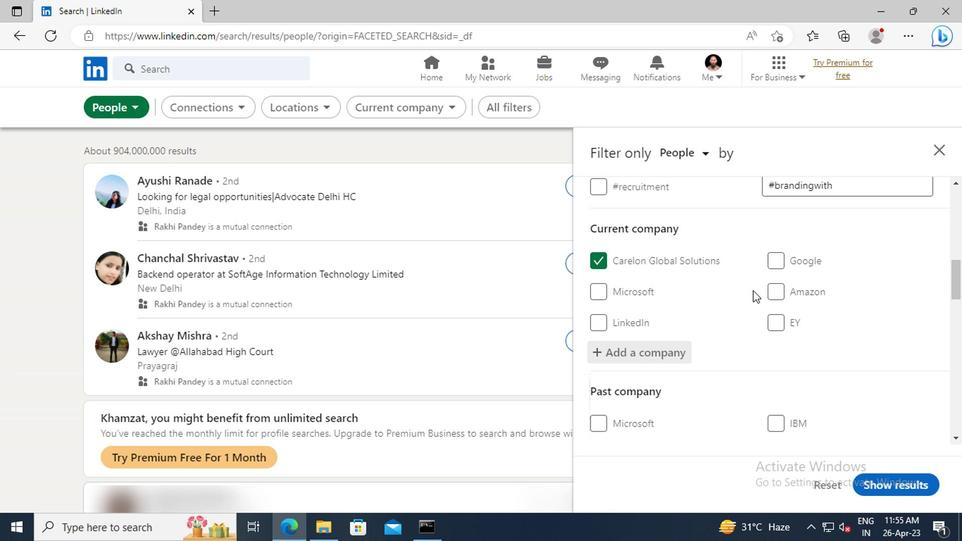 
Action: Mouse scrolled (749, 288) with delta (0, 0)
Screenshot: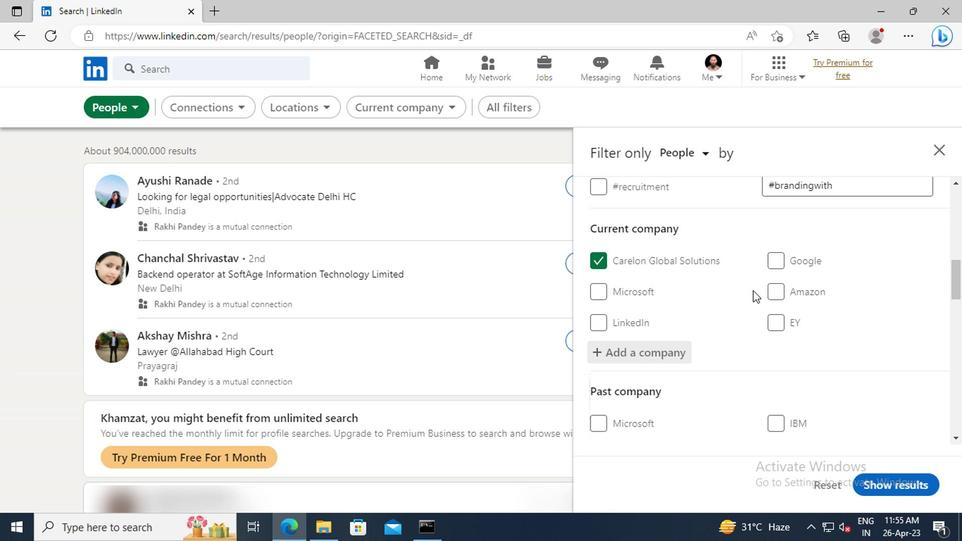 
Action: Mouse scrolled (749, 288) with delta (0, 0)
Screenshot: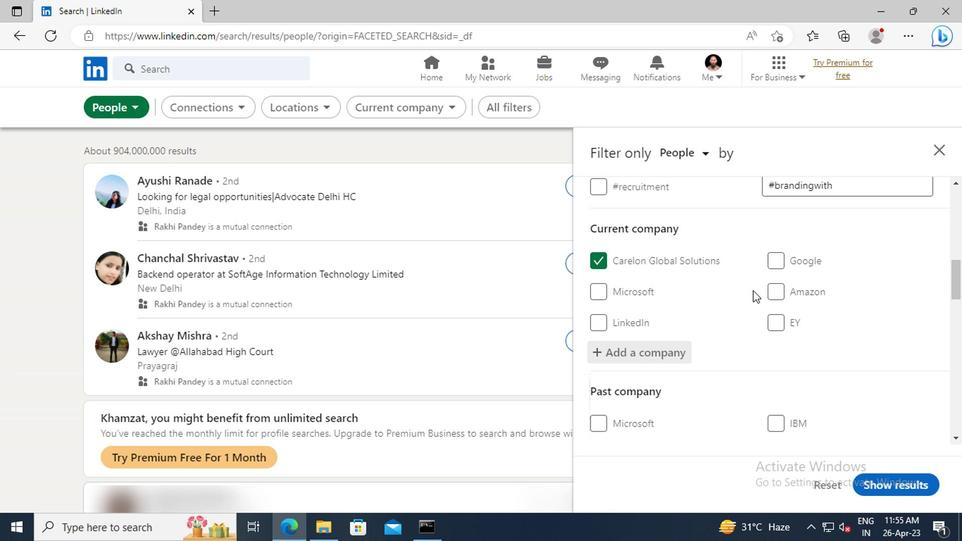 
Action: Mouse scrolled (749, 288) with delta (0, 0)
Screenshot: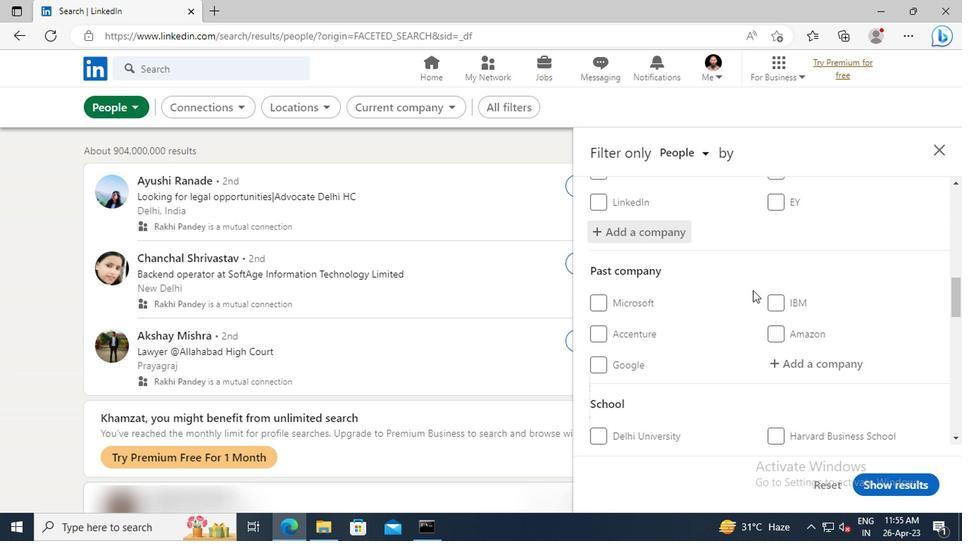 
Action: Mouse scrolled (749, 288) with delta (0, 0)
Screenshot: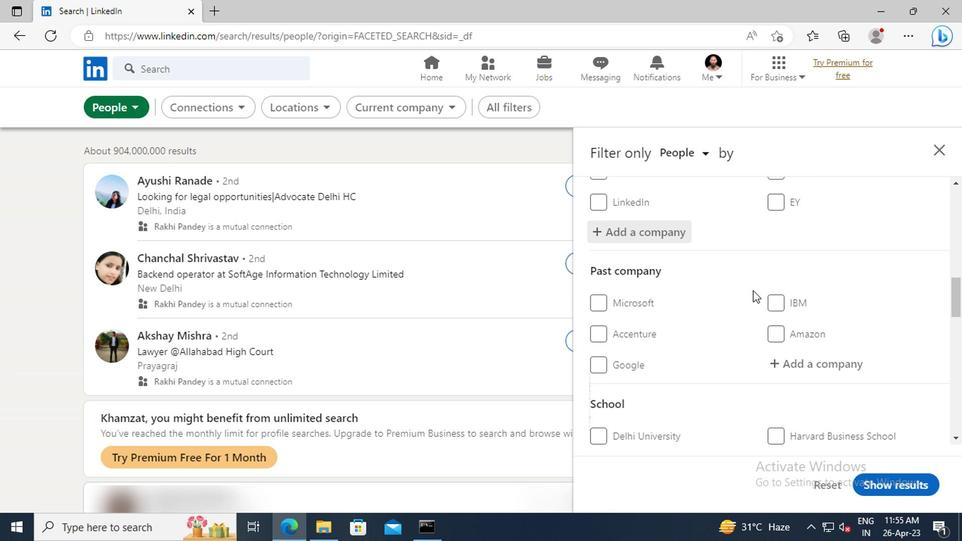 
Action: Mouse scrolled (749, 288) with delta (0, 0)
Screenshot: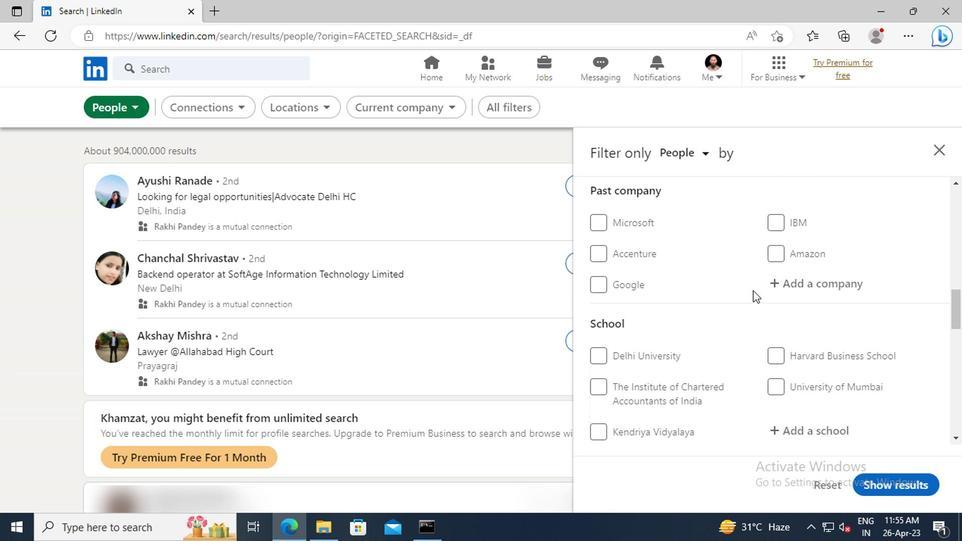 
Action: Mouse scrolled (749, 288) with delta (0, 0)
Screenshot: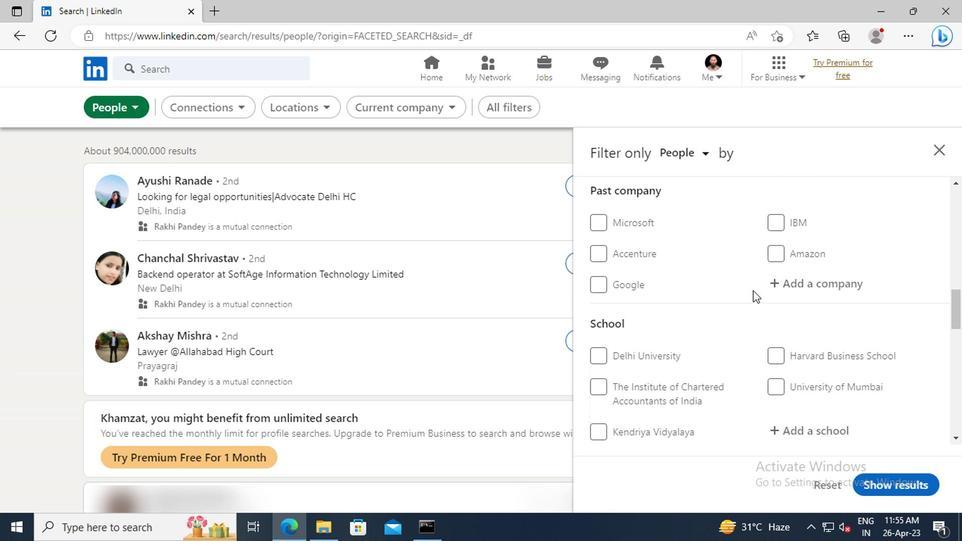 
Action: Mouse scrolled (749, 288) with delta (0, 0)
Screenshot: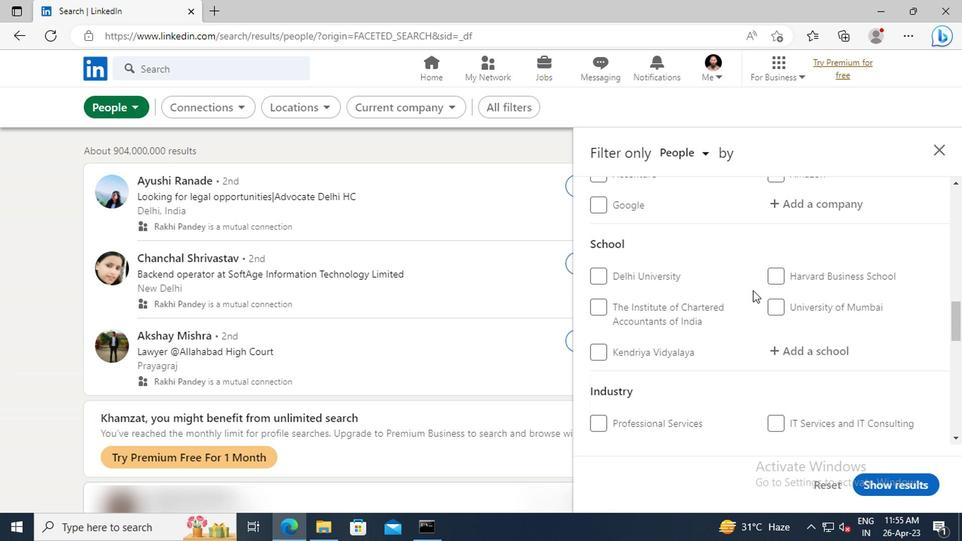 
Action: Mouse scrolled (749, 288) with delta (0, 0)
Screenshot: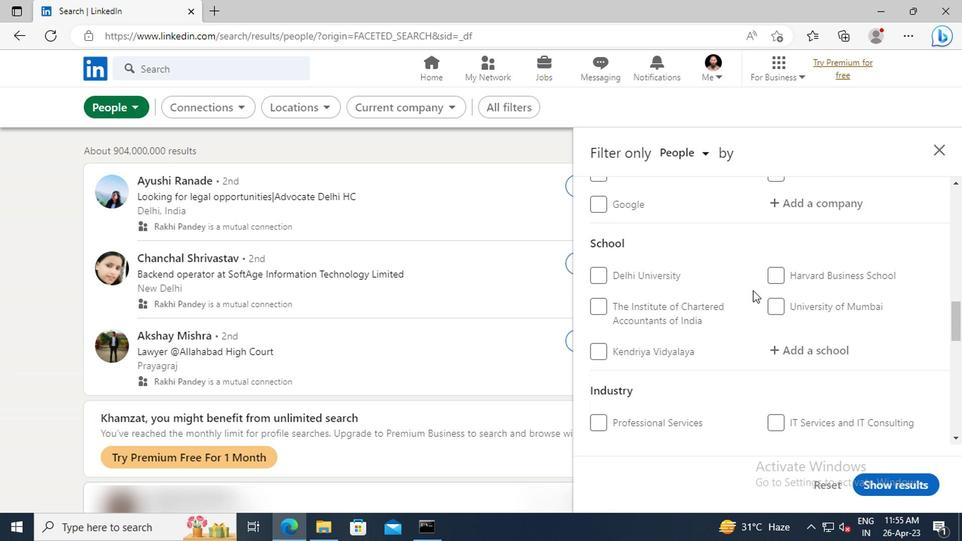 
Action: Mouse moved to (782, 274)
Screenshot: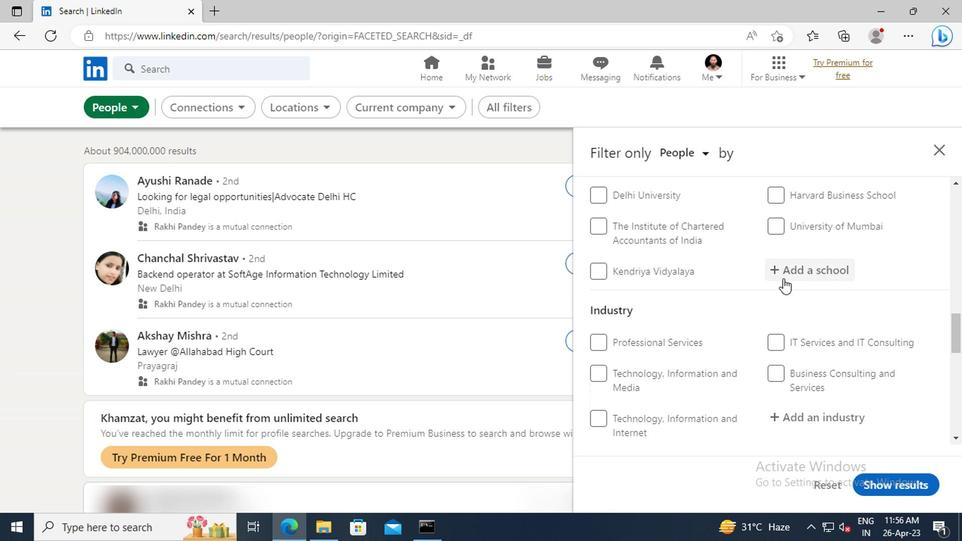 
Action: Mouse pressed left at (782, 274)
Screenshot: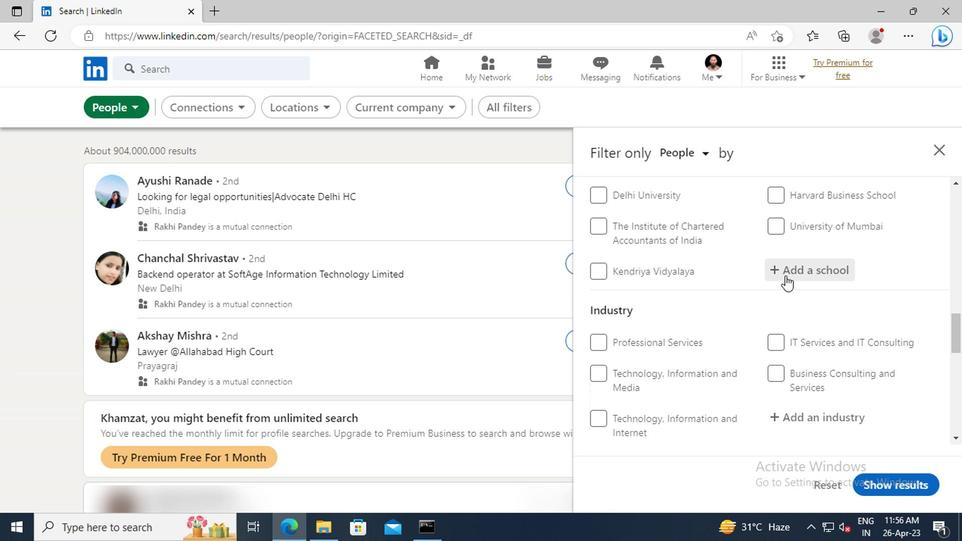 
Action: Key pressed <Key.shift>INDIAN<Key.space><Key.shift>INSTITUTE<Key.space>OF<Key.space><Key.shift>MANAGEMENT,<Key.space><Key.shift>SHILLONG
Screenshot: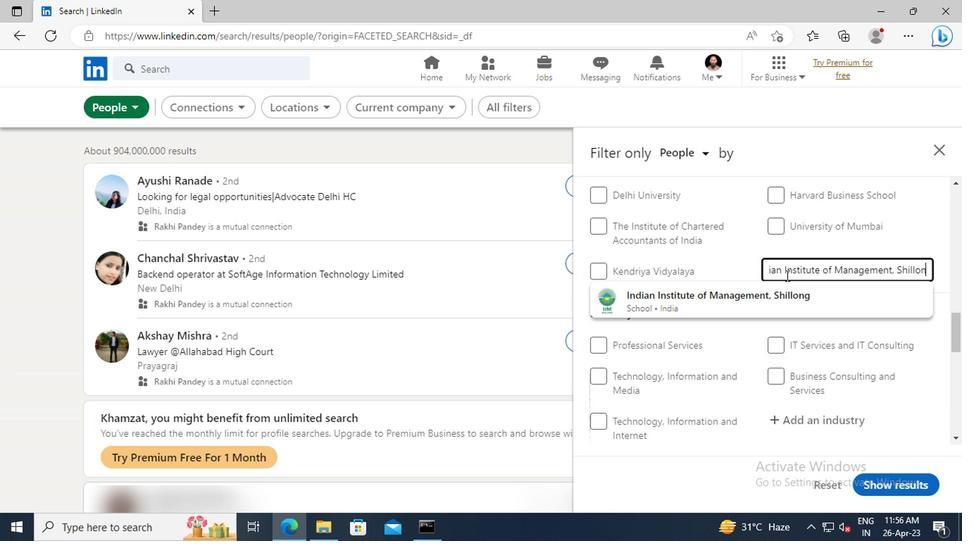 
Action: Mouse moved to (789, 290)
Screenshot: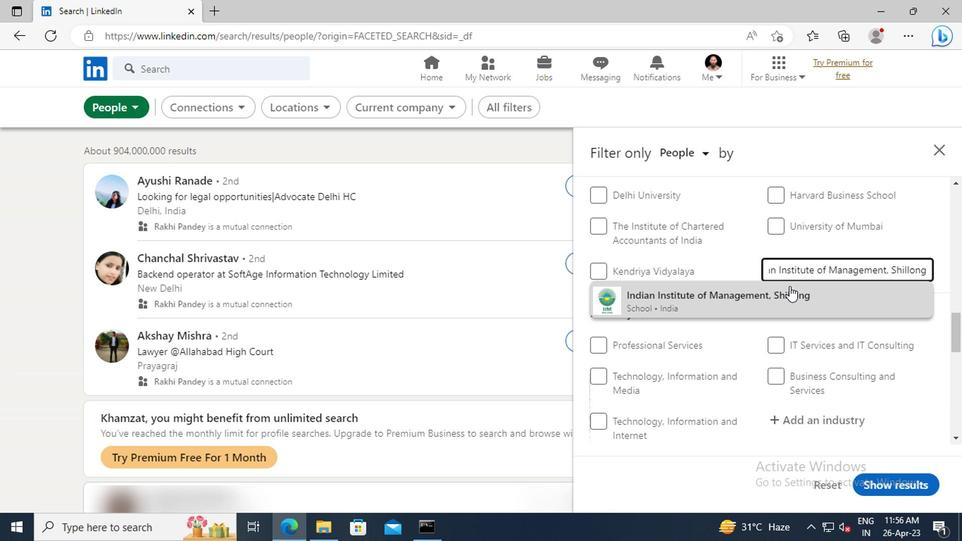 
Action: Mouse pressed left at (789, 290)
Screenshot: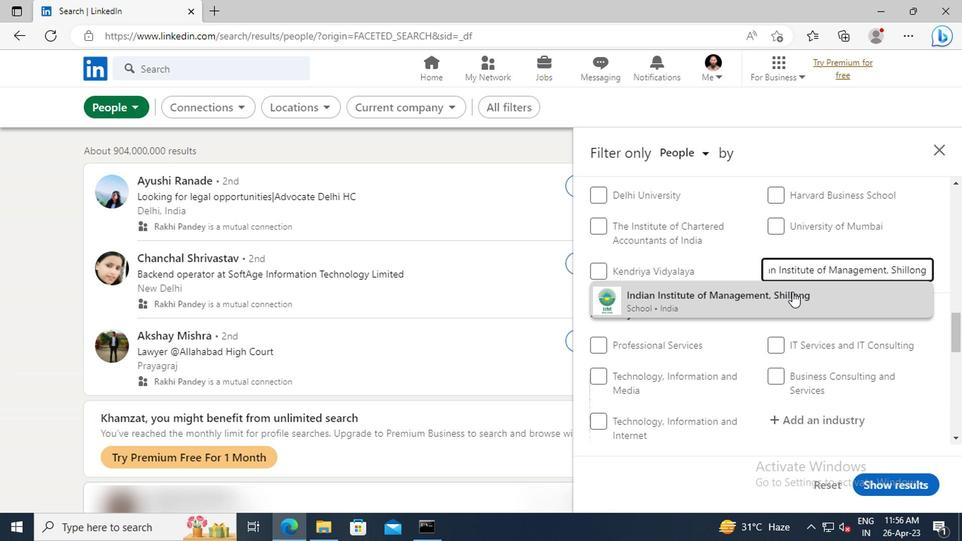 
Action: Mouse moved to (742, 252)
Screenshot: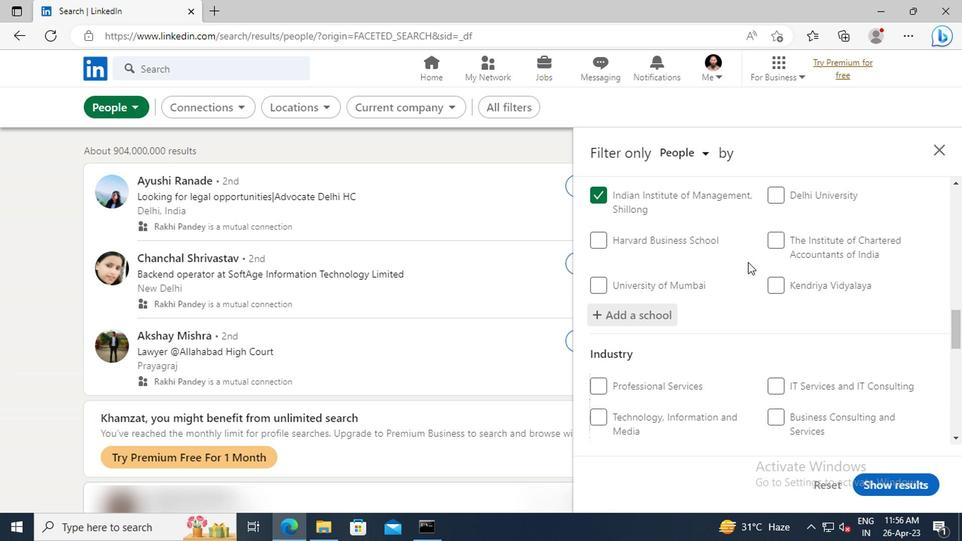 
Action: Mouse scrolled (742, 252) with delta (0, 0)
Screenshot: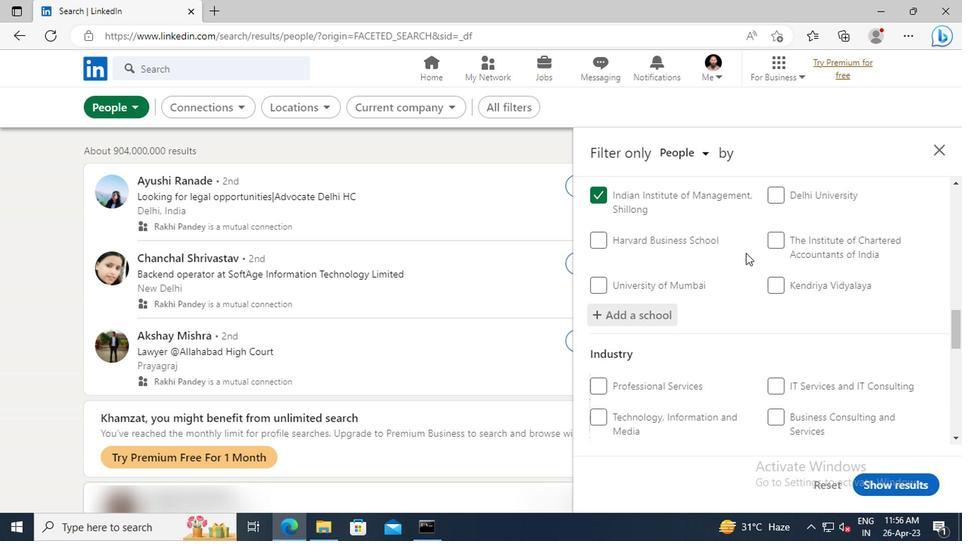 
Action: Mouse scrolled (742, 252) with delta (0, 0)
Screenshot: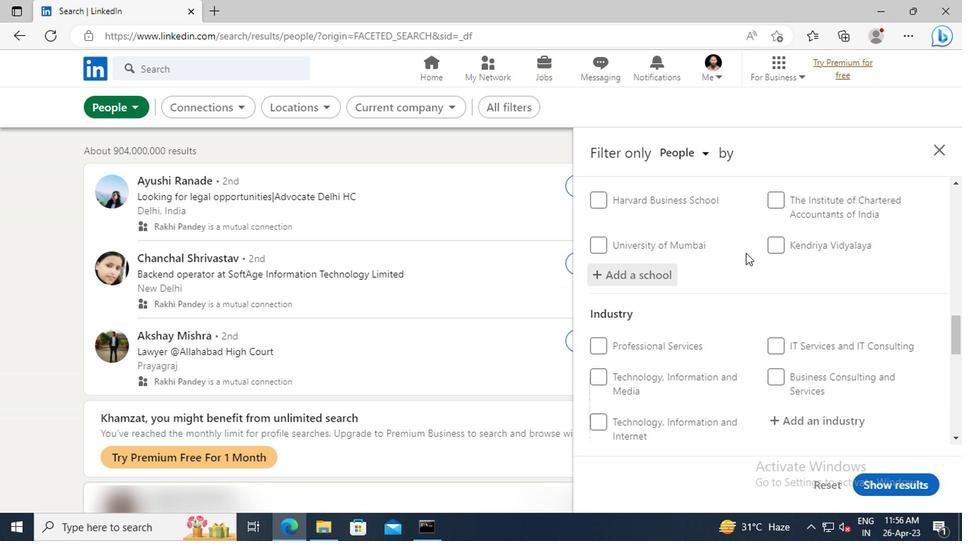 
Action: Mouse scrolled (742, 252) with delta (0, 0)
Screenshot: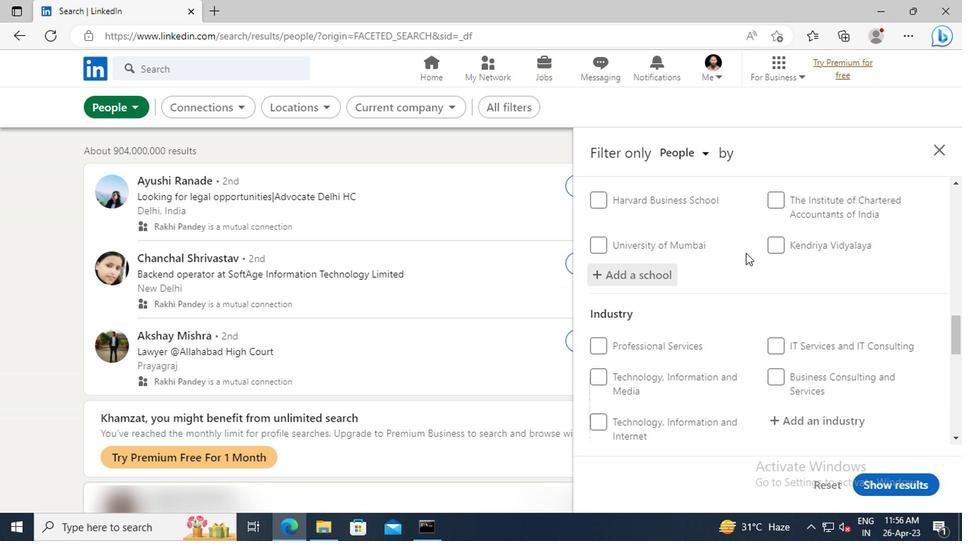 
Action: Mouse scrolled (742, 252) with delta (0, 0)
Screenshot: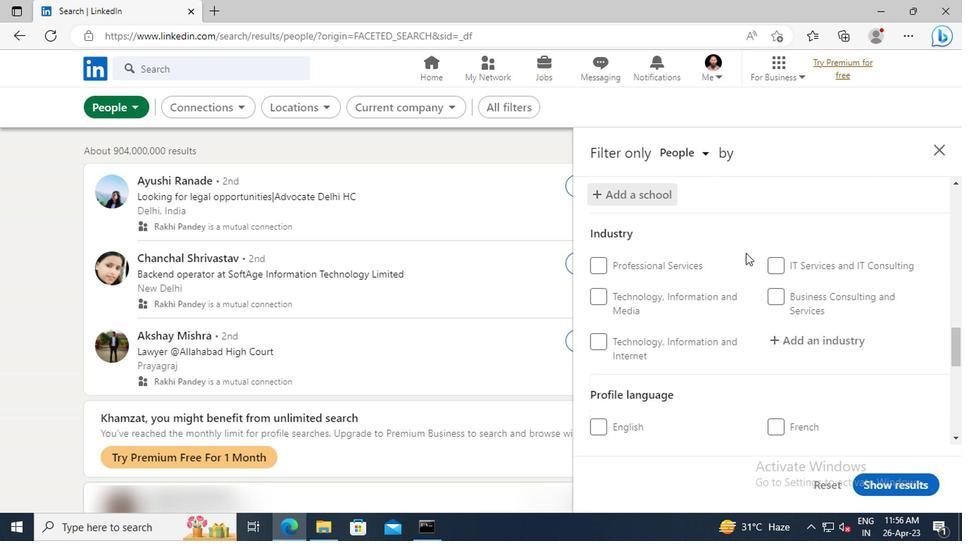 
Action: Mouse scrolled (742, 252) with delta (0, 0)
Screenshot: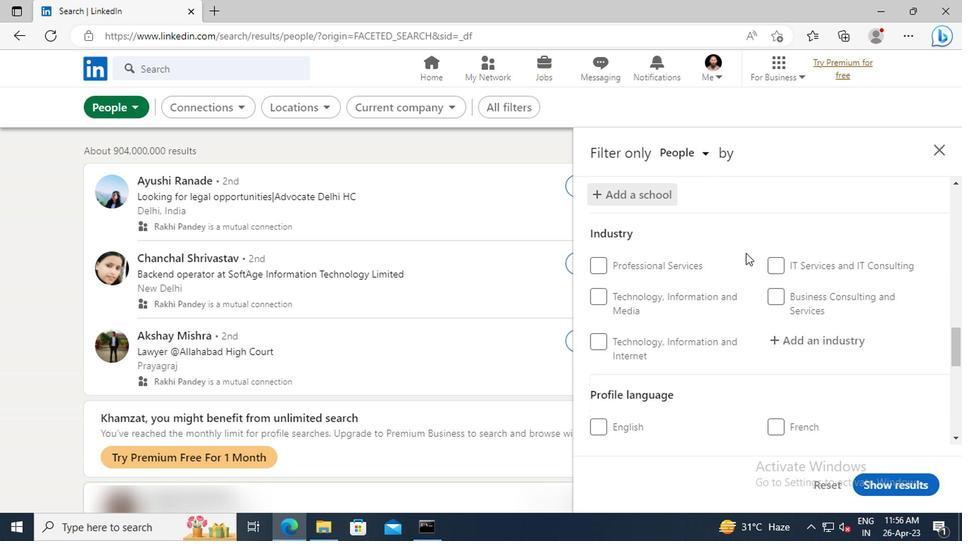 
Action: Mouse moved to (784, 260)
Screenshot: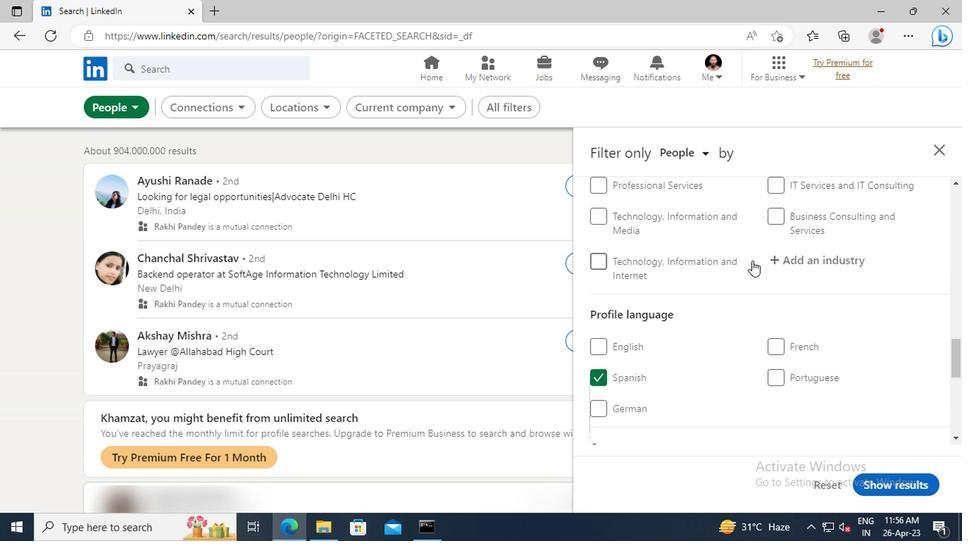 
Action: Mouse pressed left at (784, 260)
Screenshot: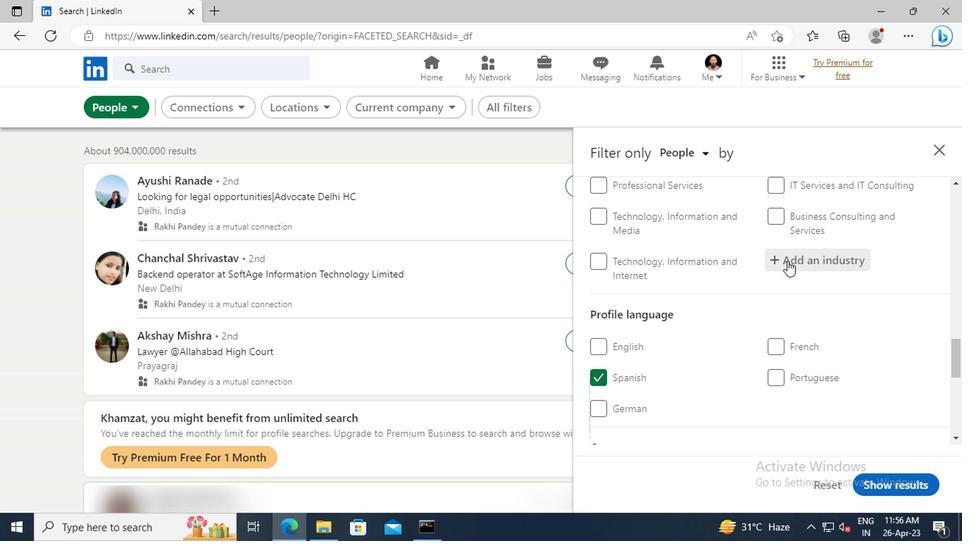 
Action: Key pressed <Key.shift>COMMUNITY<Key.space><Key.shift>SERVICES
Screenshot: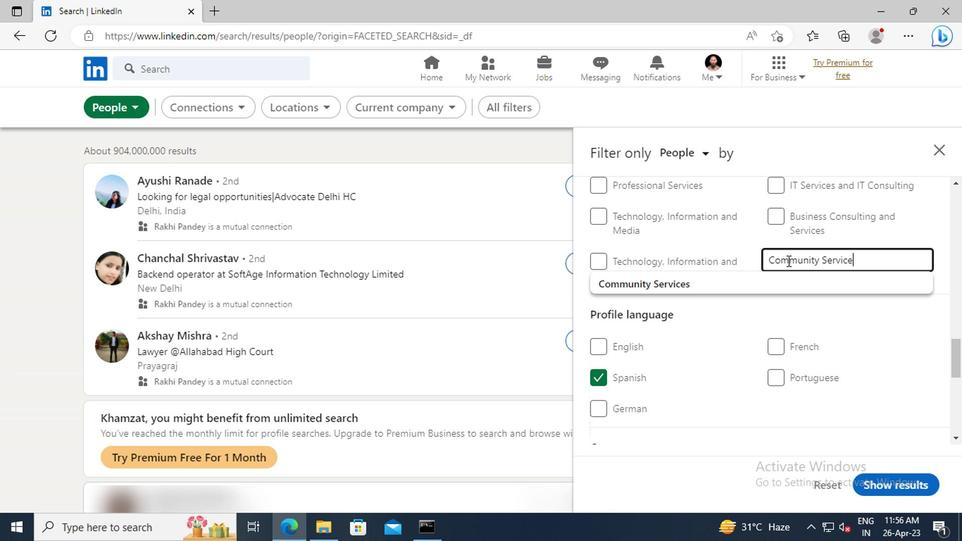 
Action: Mouse moved to (782, 277)
Screenshot: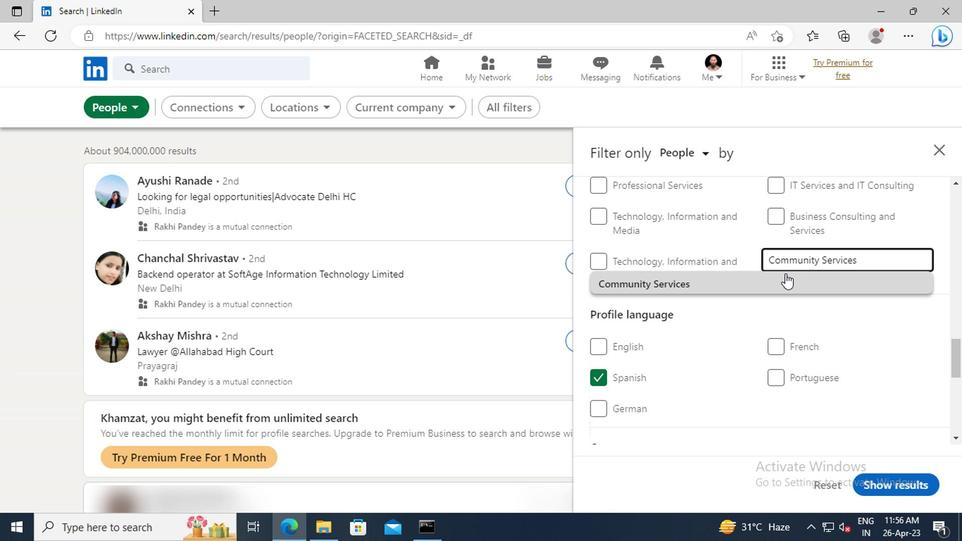 
Action: Mouse pressed left at (782, 277)
Screenshot: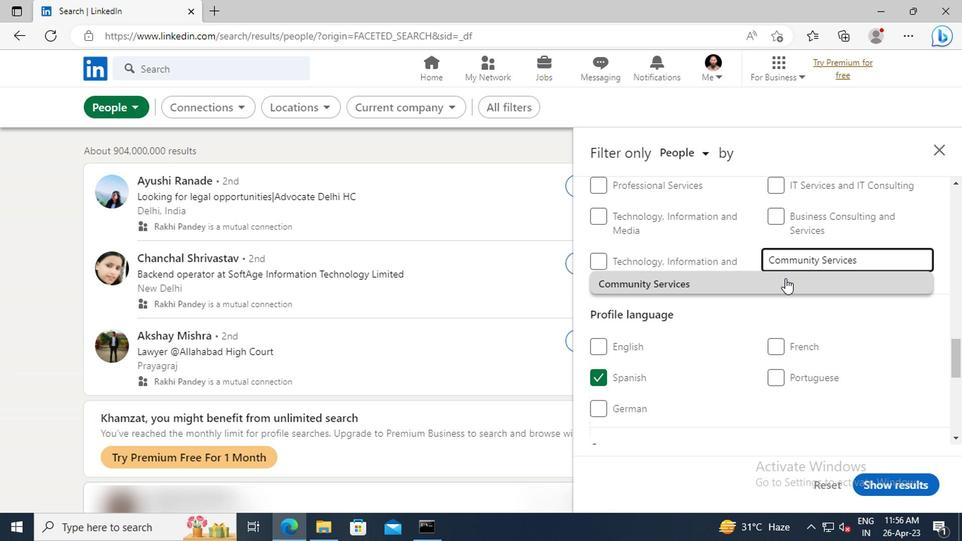 
Action: Mouse moved to (778, 248)
Screenshot: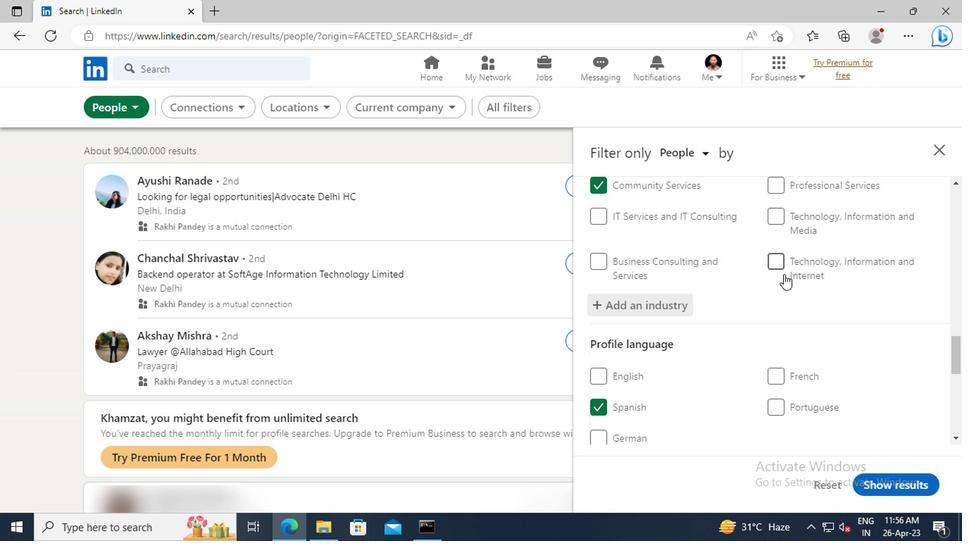 
Action: Mouse scrolled (778, 247) with delta (0, -1)
Screenshot: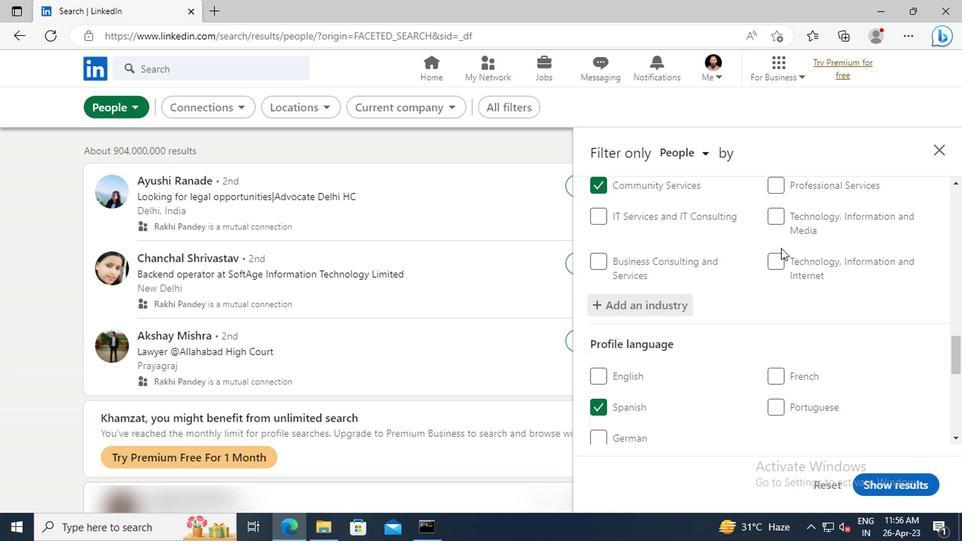 
Action: Mouse scrolled (778, 247) with delta (0, -1)
Screenshot: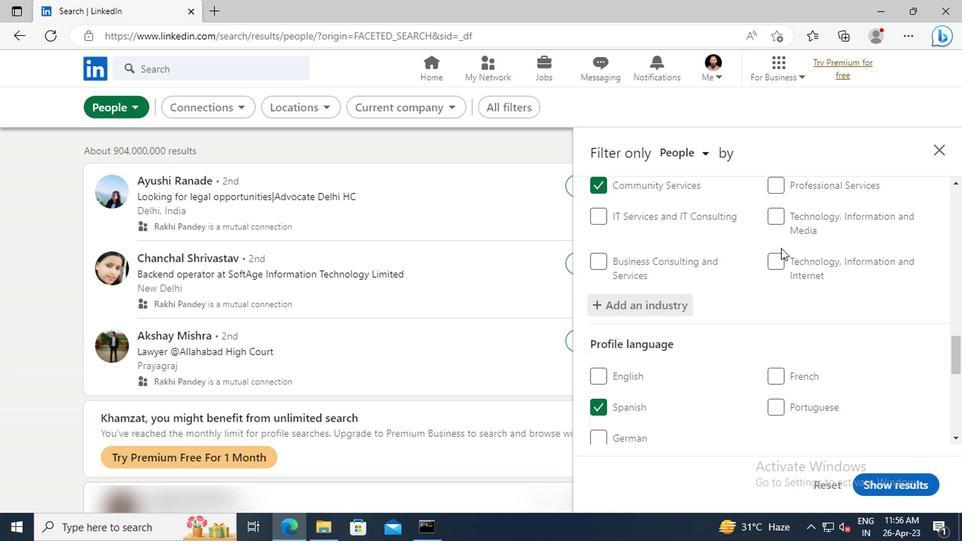 
Action: Mouse scrolled (778, 247) with delta (0, -1)
Screenshot: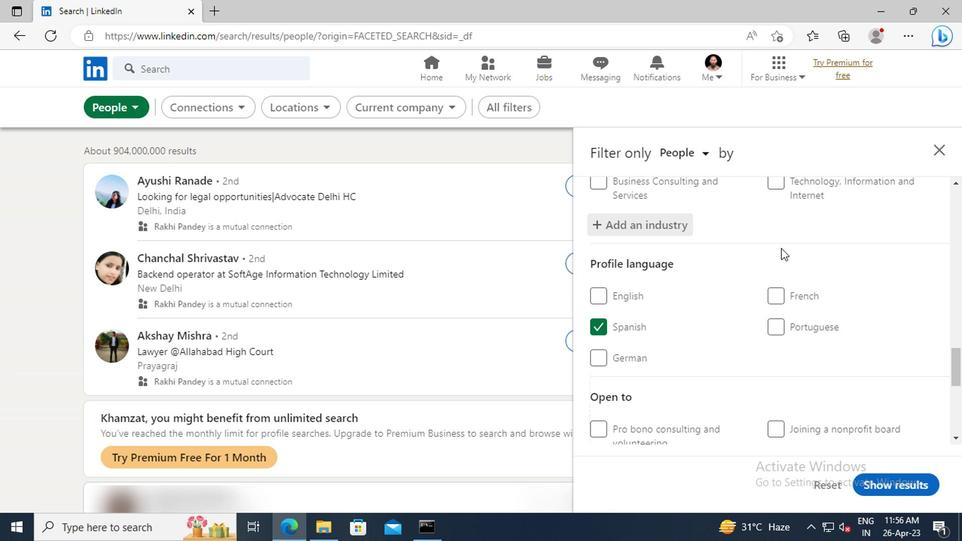 
Action: Mouse scrolled (778, 247) with delta (0, -1)
Screenshot: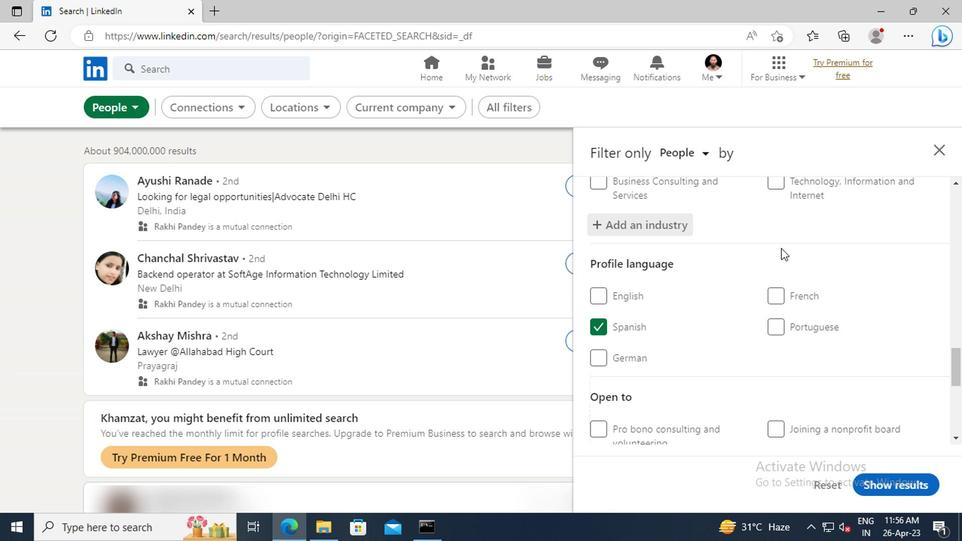 
Action: Mouse scrolled (778, 247) with delta (0, -1)
Screenshot: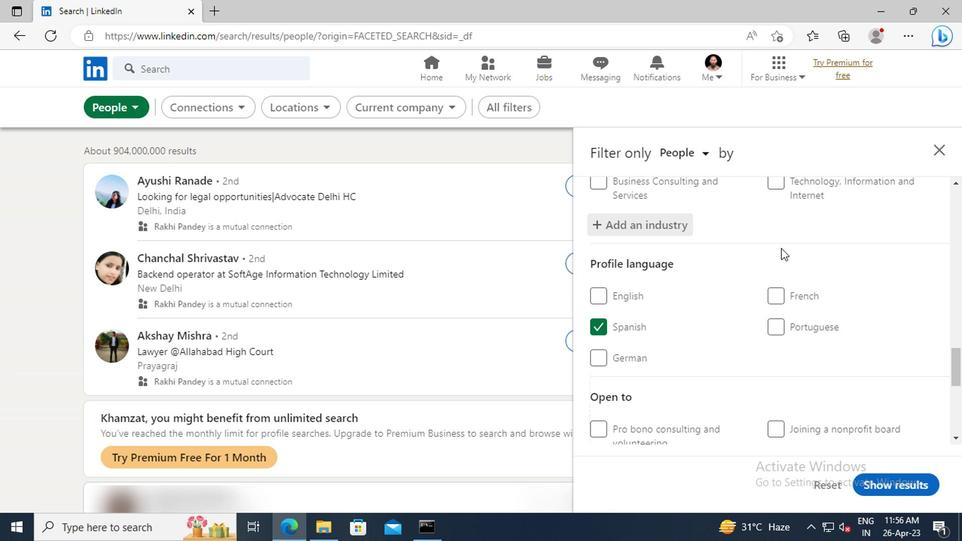 
Action: Mouse scrolled (778, 247) with delta (0, -1)
Screenshot: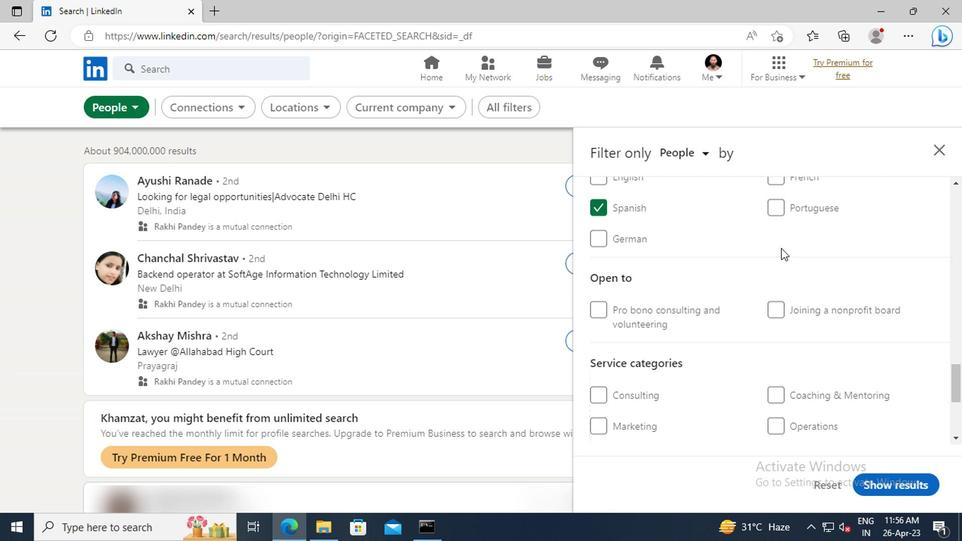 
Action: Mouse scrolled (778, 247) with delta (0, -1)
Screenshot: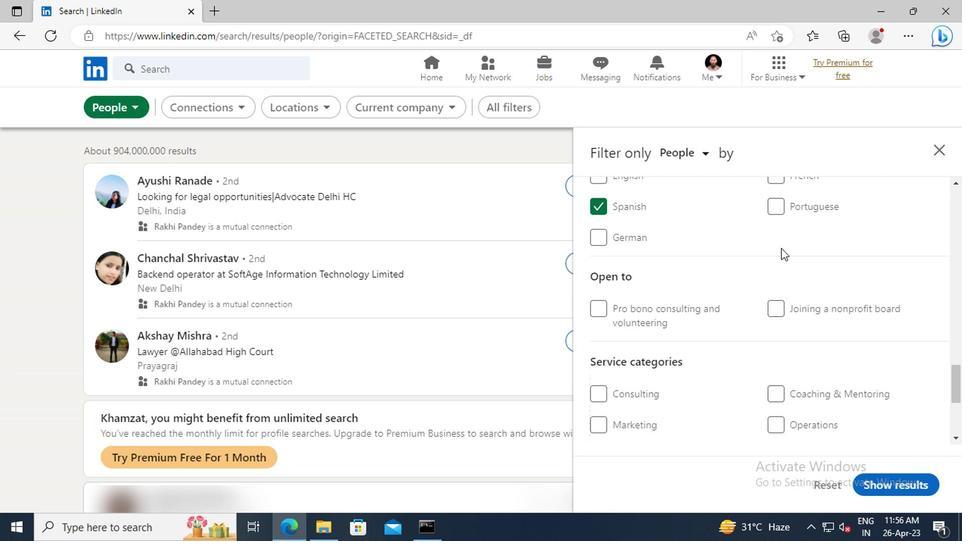 
Action: Mouse scrolled (778, 247) with delta (0, -1)
Screenshot: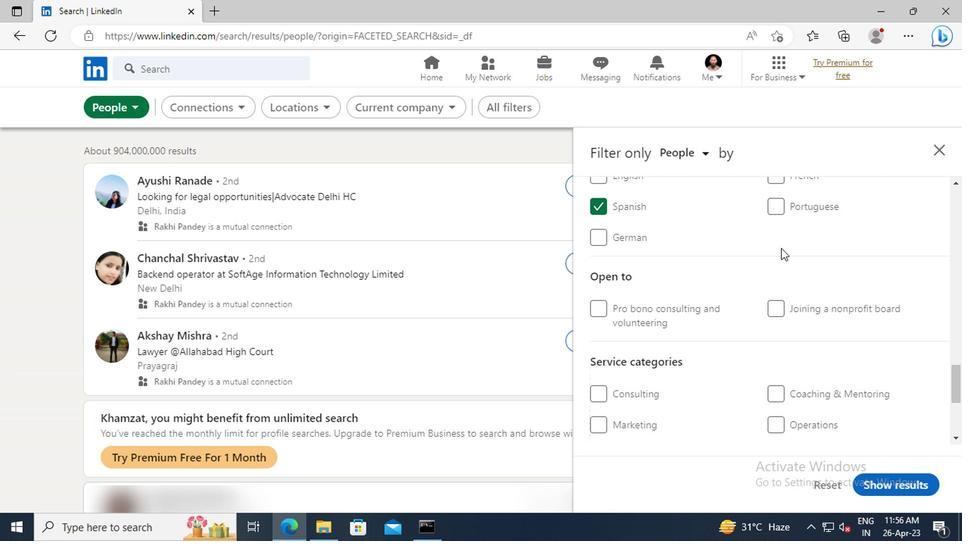 
Action: Mouse scrolled (778, 247) with delta (0, -1)
Screenshot: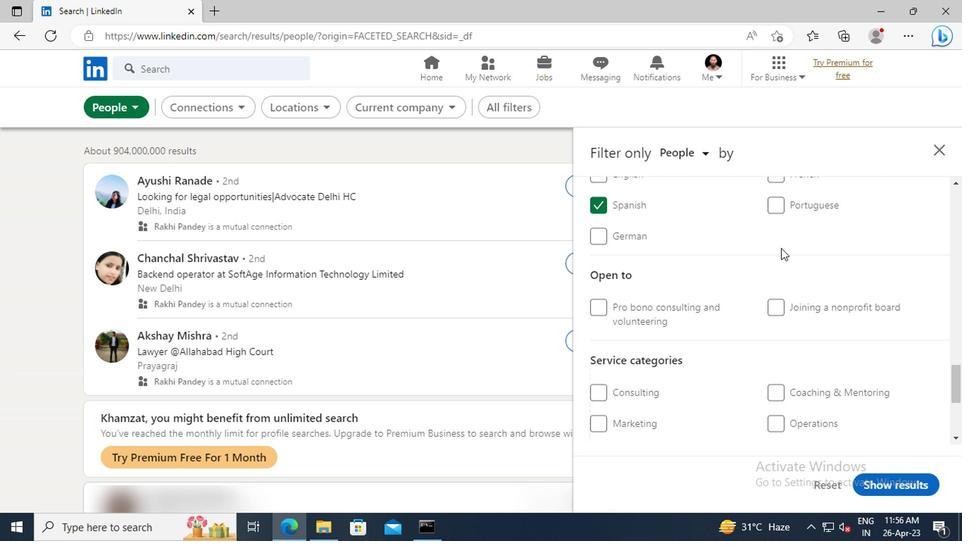 
Action: Mouse moved to (799, 290)
Screenshot: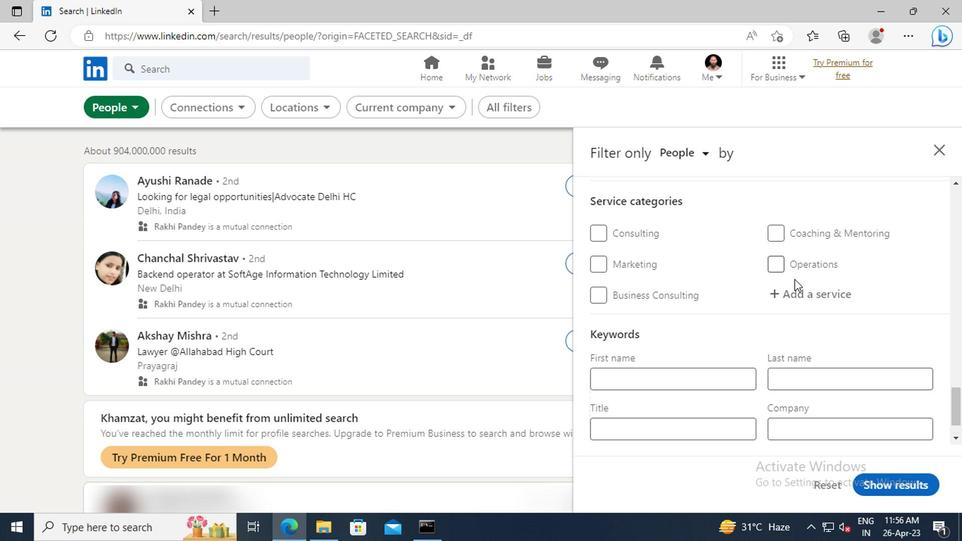 
Action: Mouse pressed left at (799, 290)
Screenshot: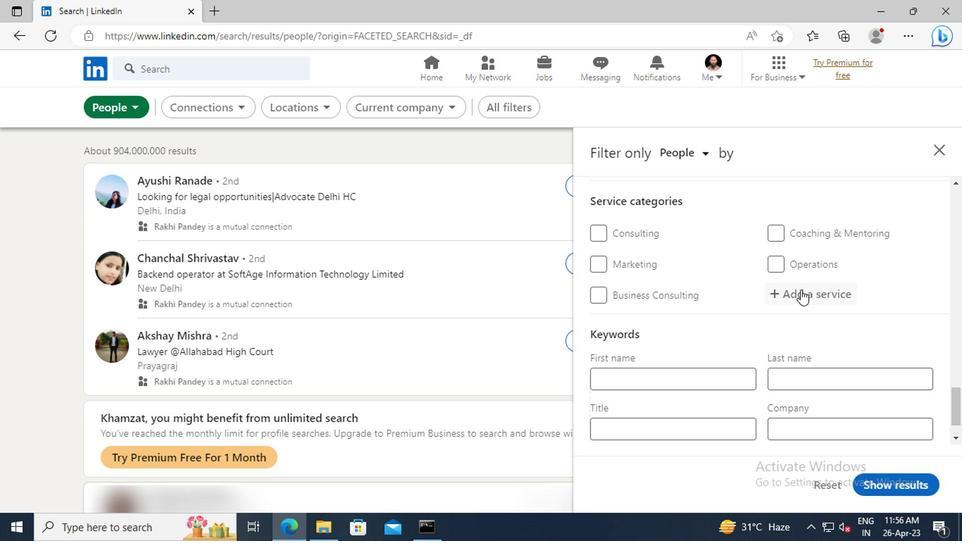 
Action: Key pressed <Key.shift>MARKETING<Key.enter>
Screenshot: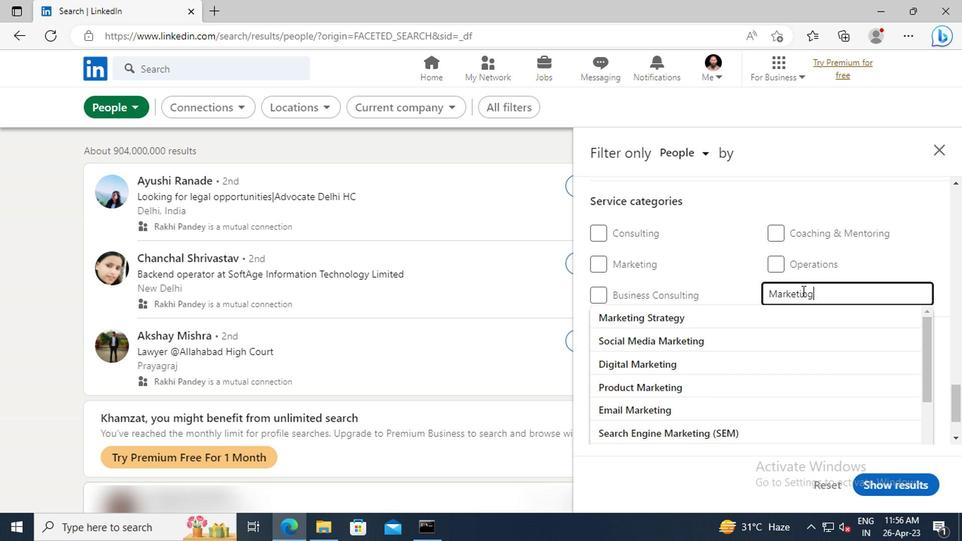 
Action: Mouse scrolled (799, 289) with delta (0, -1)
Screenshot: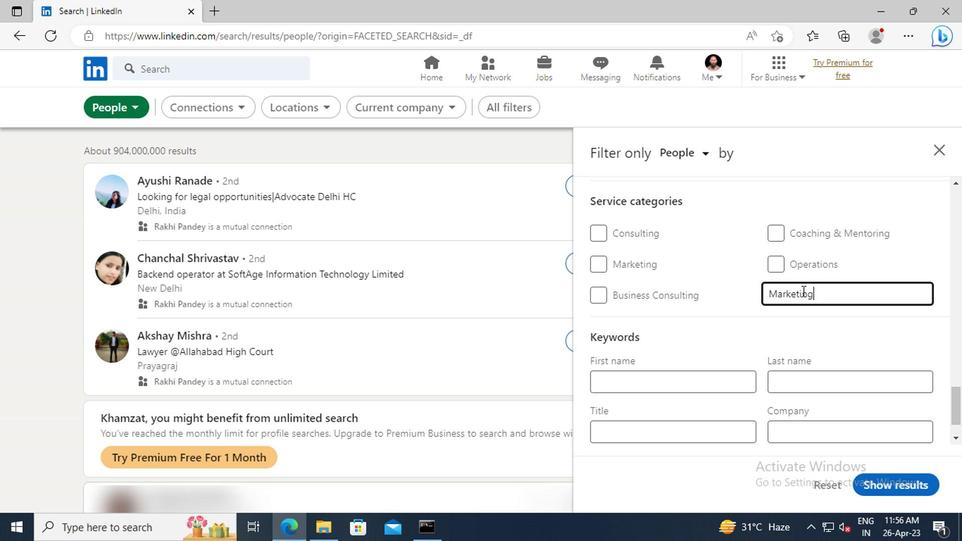 
Action: Mouse scrolled (799, 289) with delta (0, -1)
Screenshot: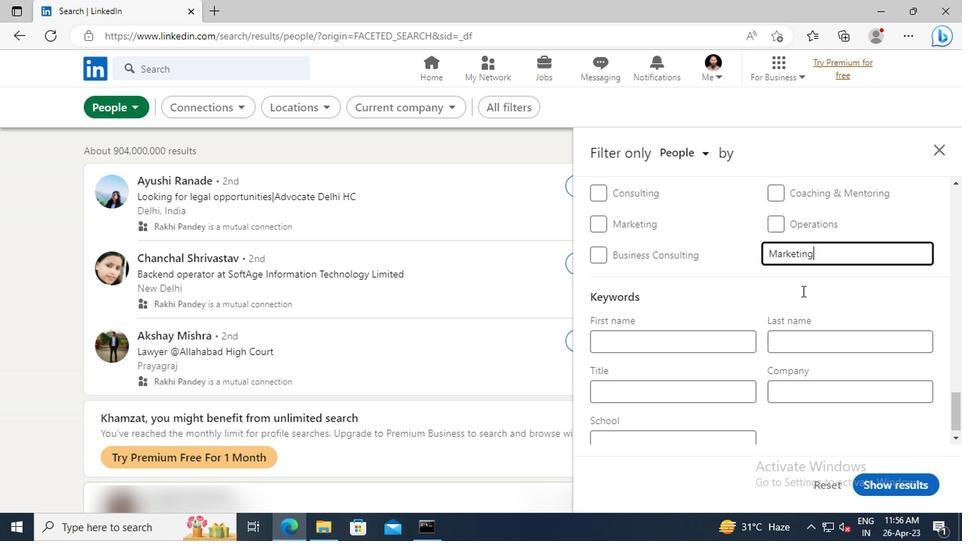 
Action: Mouse scrolled (799, 289) with delta (0, -1)
Screenshot: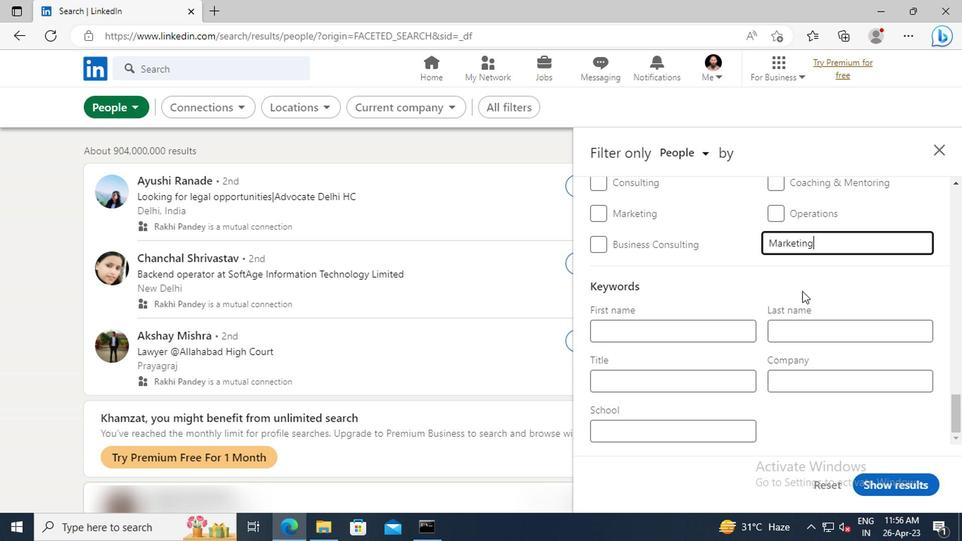 
Action: Mouse scrolled (799, 289) with delta (0, -1)
Screenshot: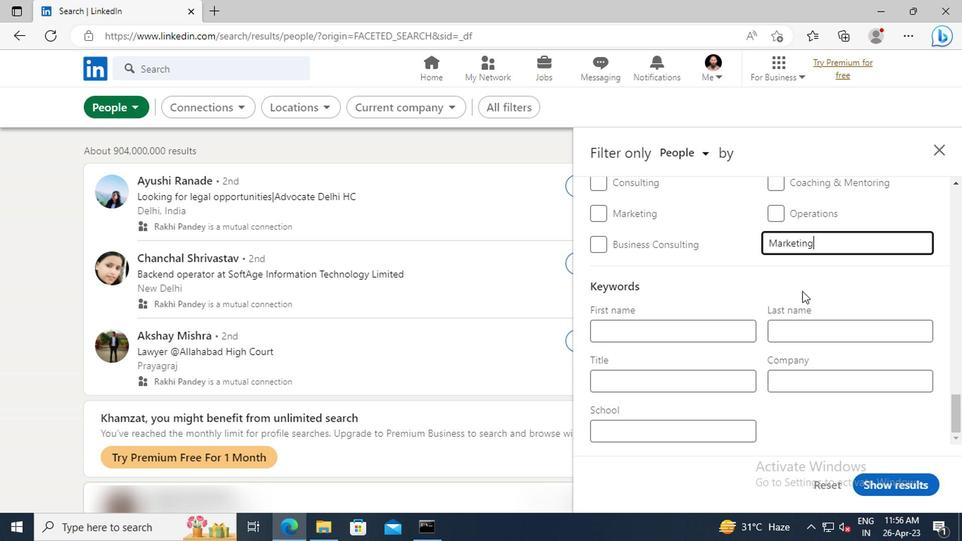 
Action: Mouse moved to (666, 384)
Screenshot: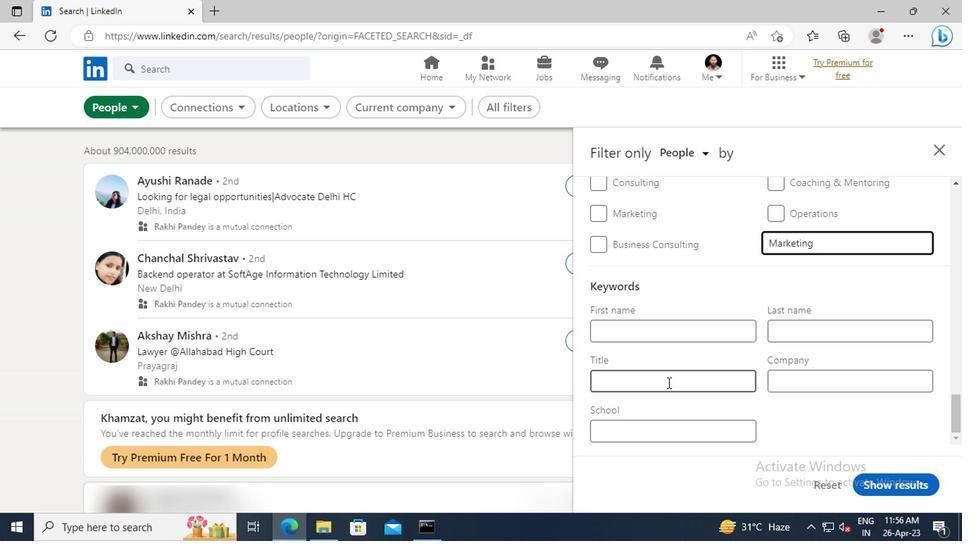 
Action: Mouse pressed left at (666, 384)
Screenshot: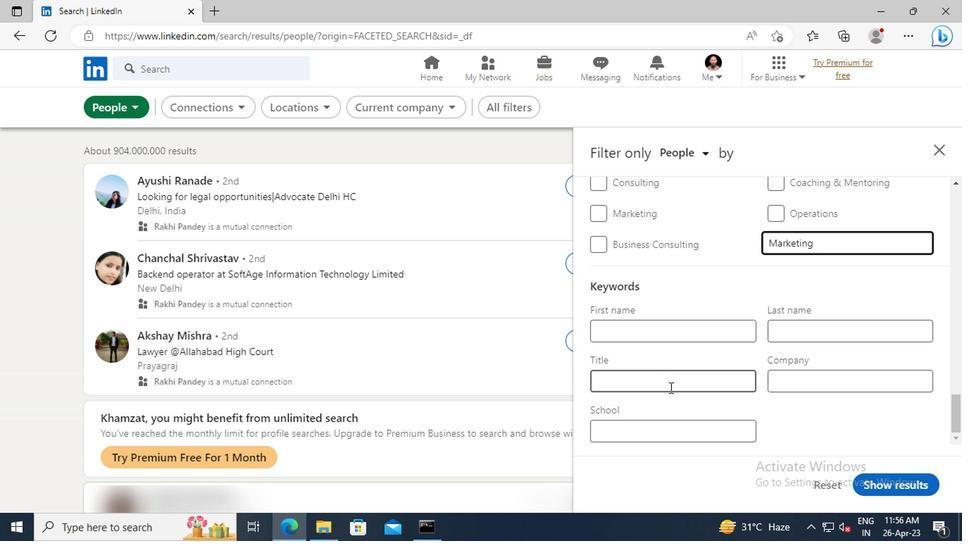 
Action: Key pressed <Key.shift>SALES<Key.space><Key.shift>ENGINEER<Key.enter>
Screenshot: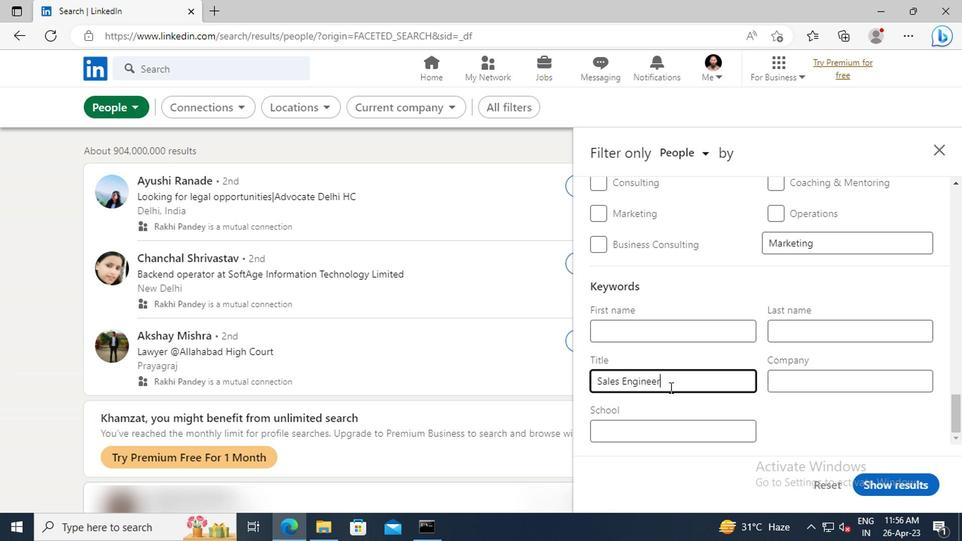 
Action: Mouse moved to (873, 471)
Screenshot: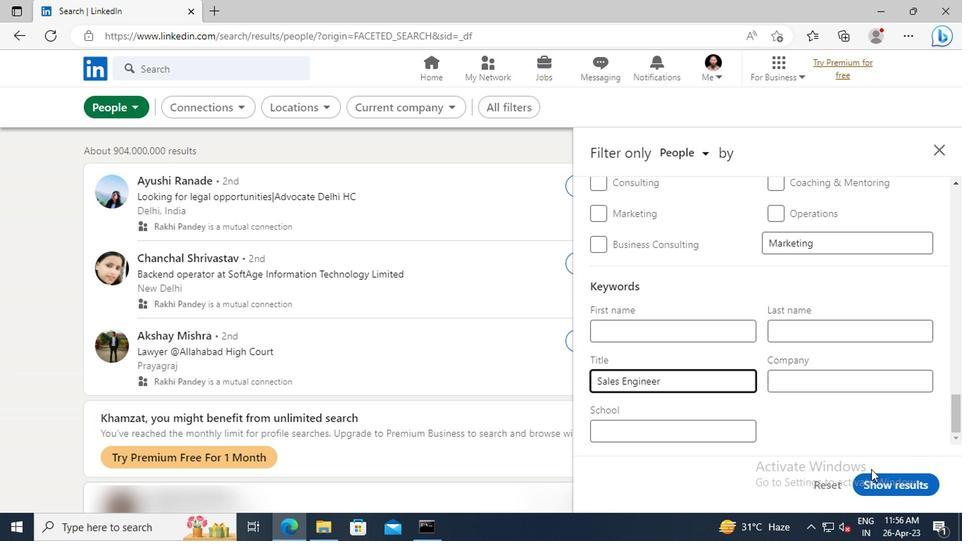 
Action: Mouse pressed left at (873, 471)
Screenshot: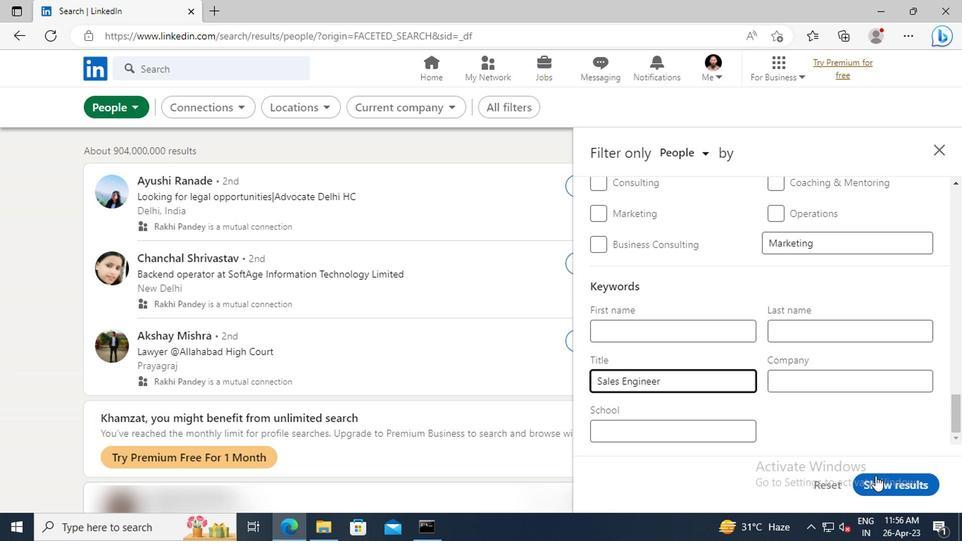 
